 Task: Look for space in Sang-e Chārak, Afghanistan from 1st August, 2023 to 5th August, 2023 for 1 adult in price range Rs.6000 to Rs.15000. Place can be entire place with 1  bedroom having 1 bed and 1 bathroom. Property type can be house, flat, hotel. Amenities needed are: wifi, air conditioning, dedicated workplace. Booking option can be shelf check-in. Required host language is English.
Action: Mouse moved to (359, 133)
Screenshot: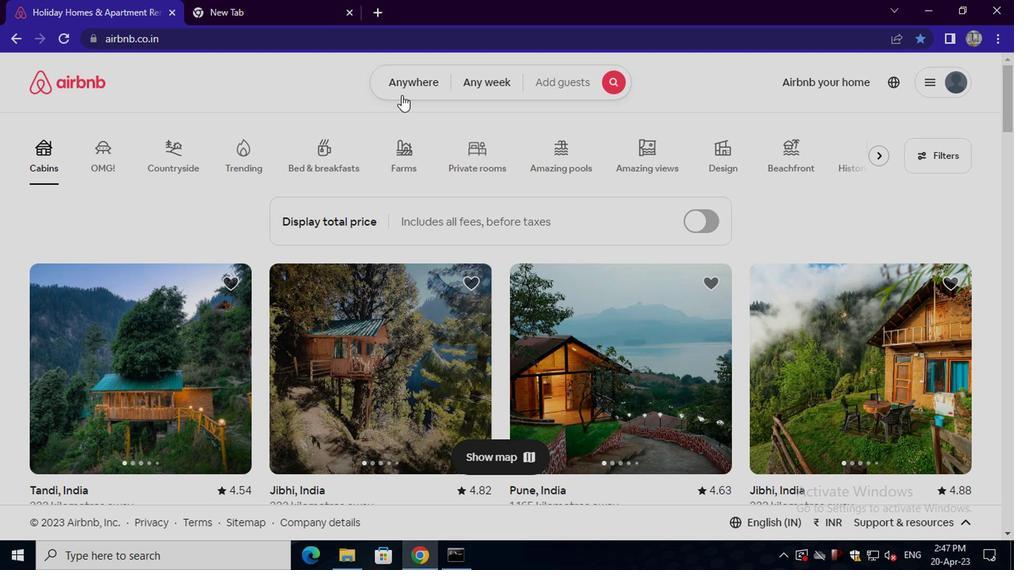 
Action: Mouse pressed left at (359, 133)
Screenshot: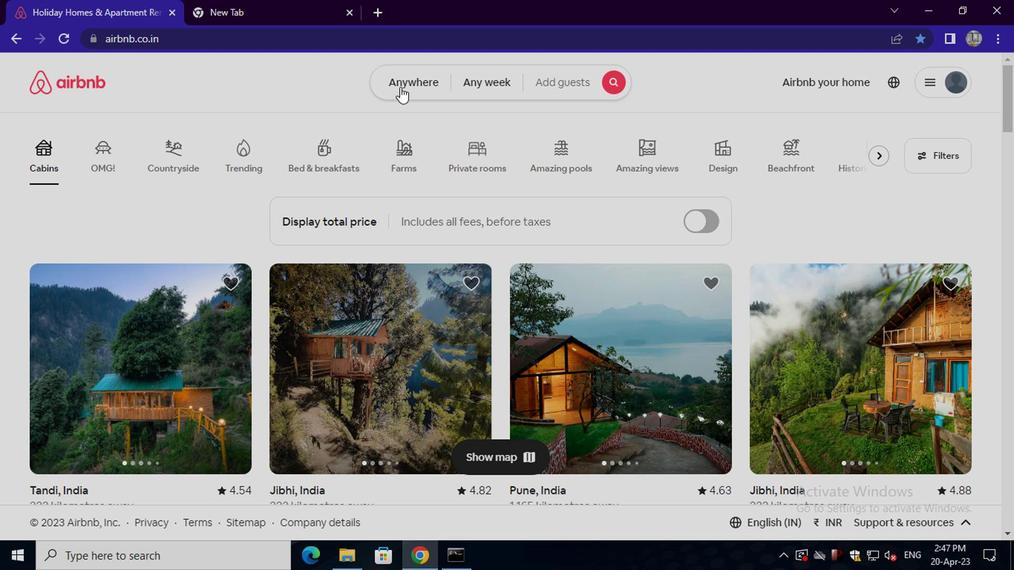 
Action: Mouse moved to (294, 174)
Screenshot: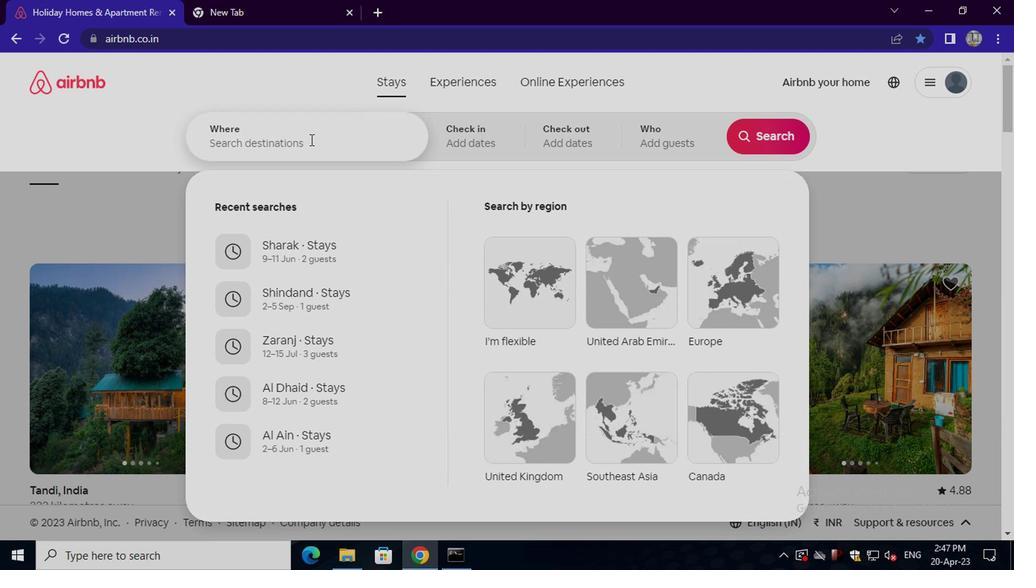
Action: Mouse pressed left at (294, 174)
Screenshot: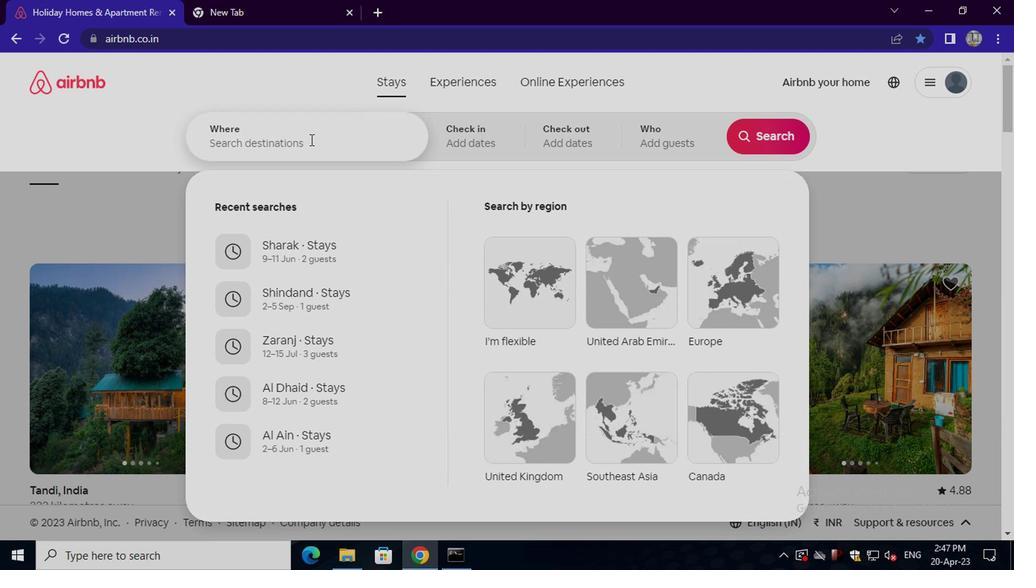 
Action: Key pressed sang-e<Key.space>char
Screenshot: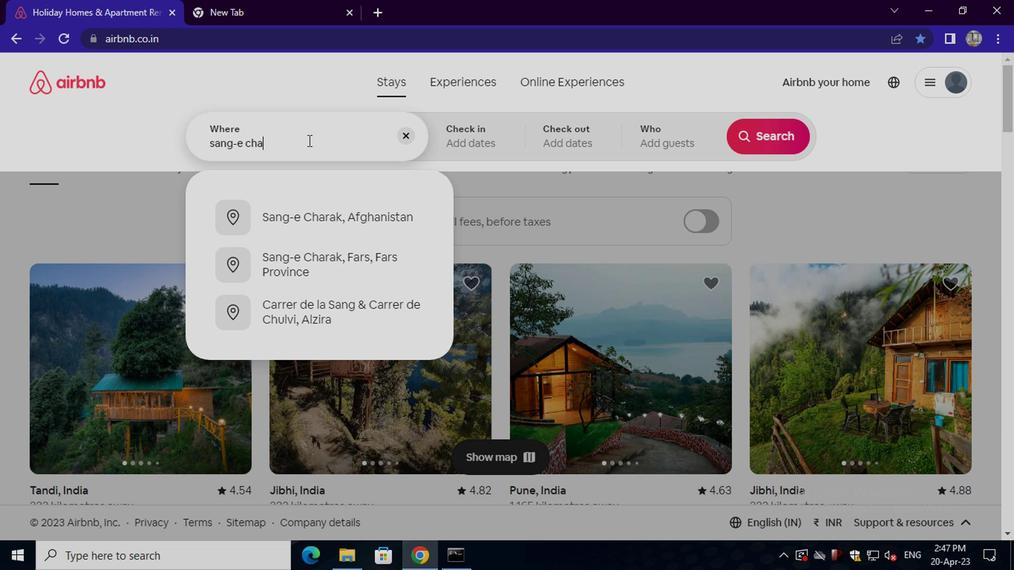 
Action: Mouse moved to (308, 223)
Screenshot: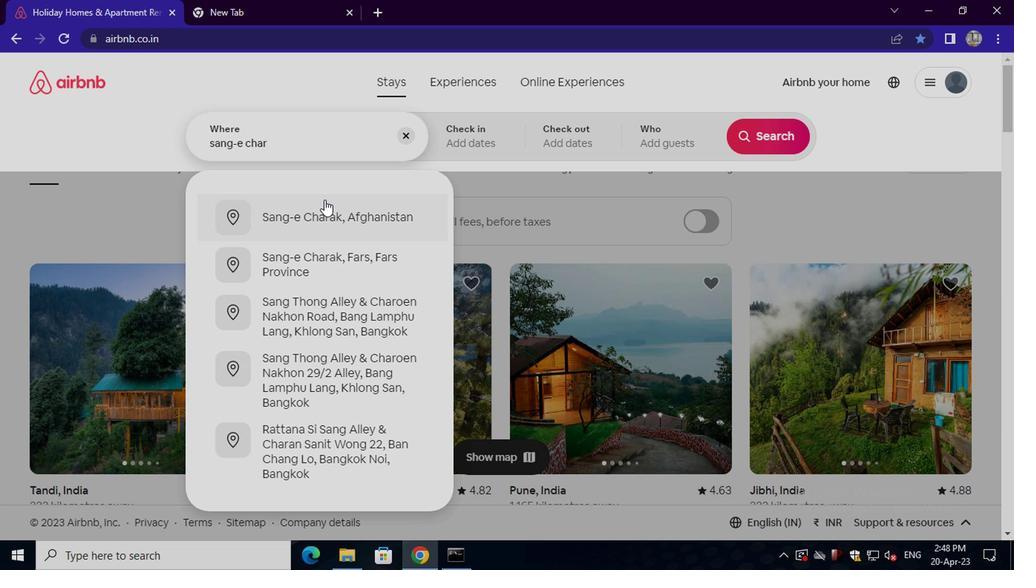 
Action: Mouse pressed left at (308, 223)
Screenshot: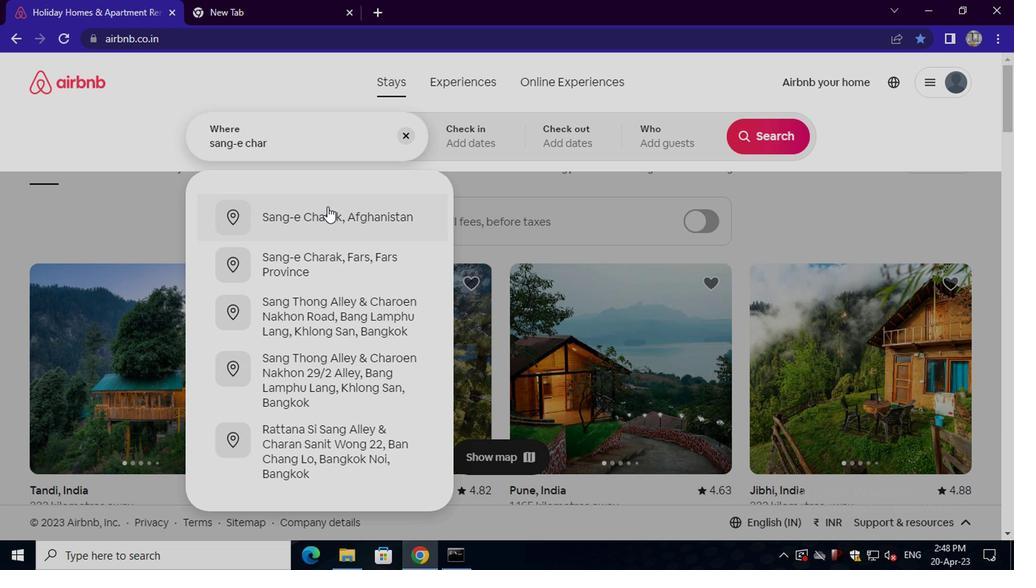 
Action: Mouse moved to (618, 255)
Screenshot: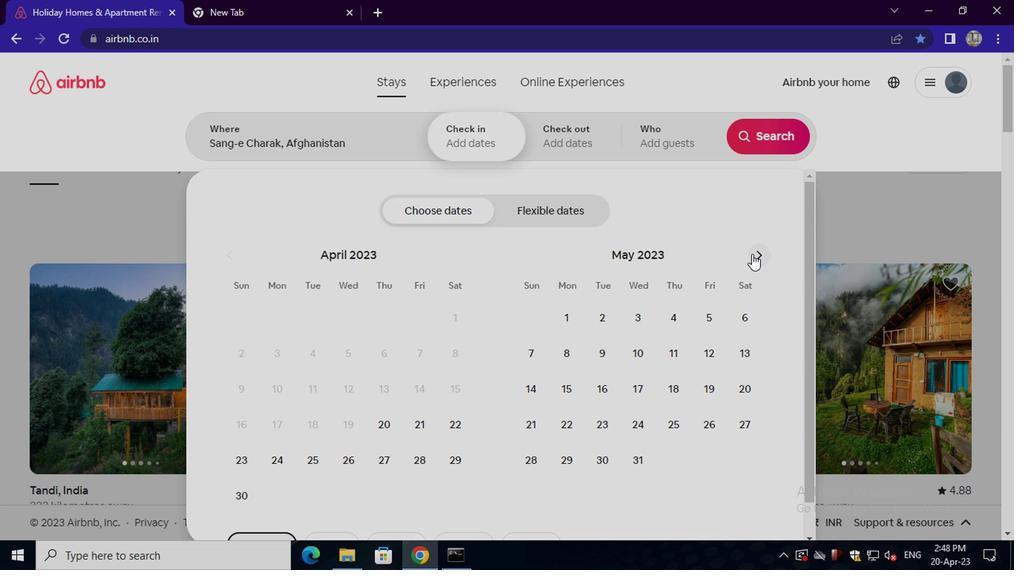 
Action: Mouse pressed left at (618, 255)
Screenshot: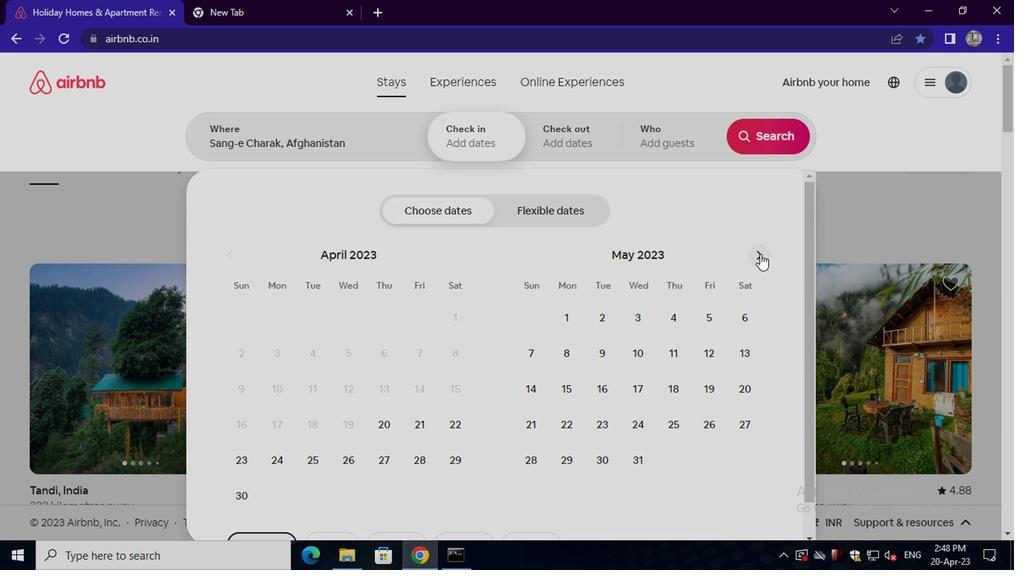 
Action: Mouse pressed left at (618, 255)
Screenshot: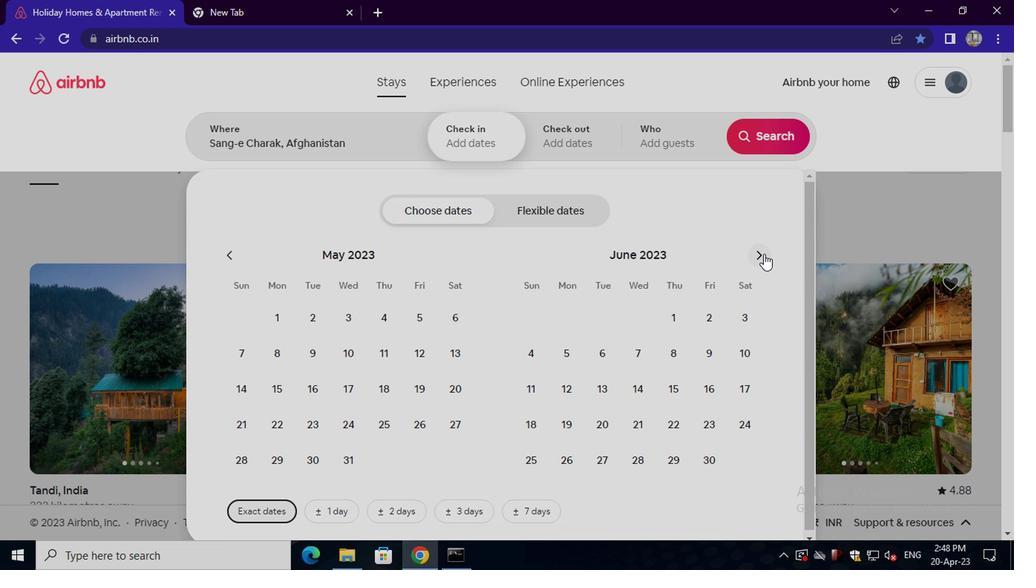 
Action: Mouse pressed left at (618, 255)
Screenshot: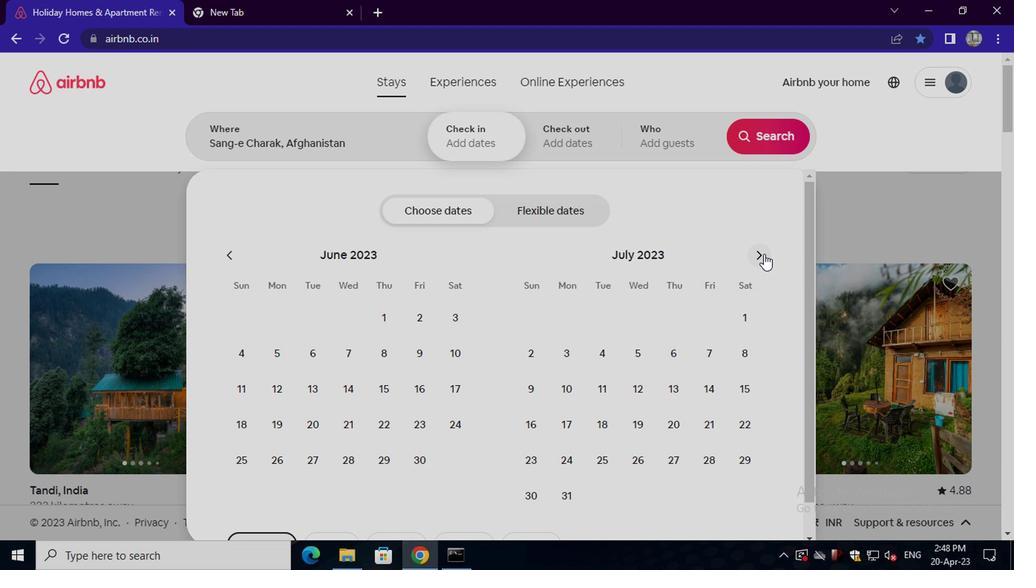 
Action: Mouse moved to (504, 299)
Screenshot: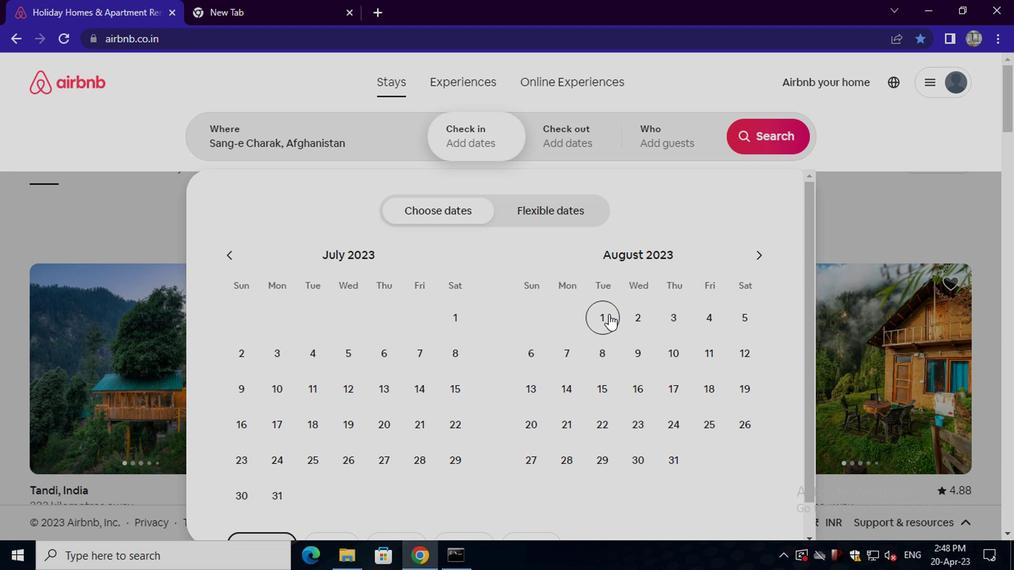 
Action: Mouse pressed left at (504, 299)
Screenshot: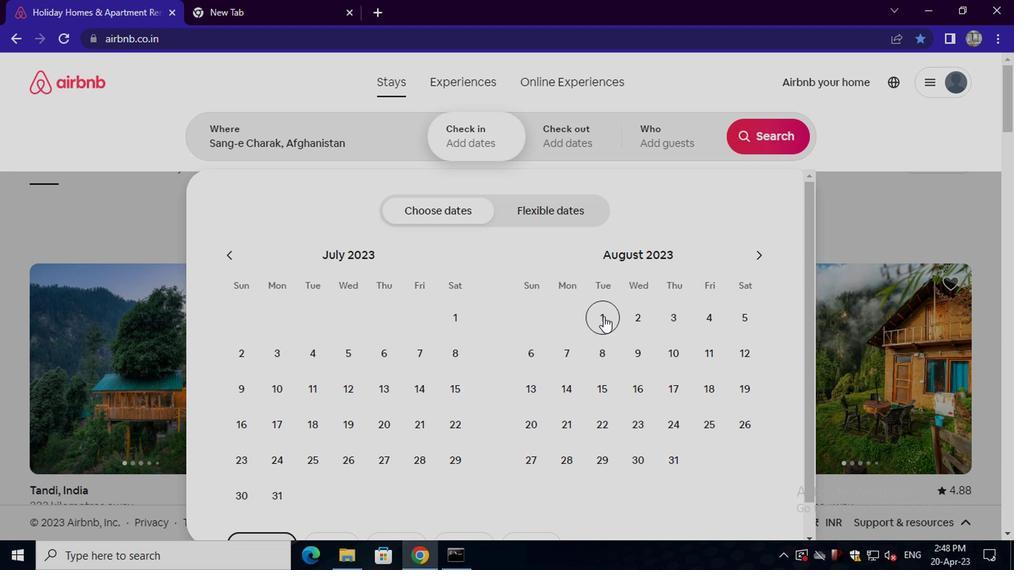 
Action: Mouse moved to (604, 305)
Screenshot: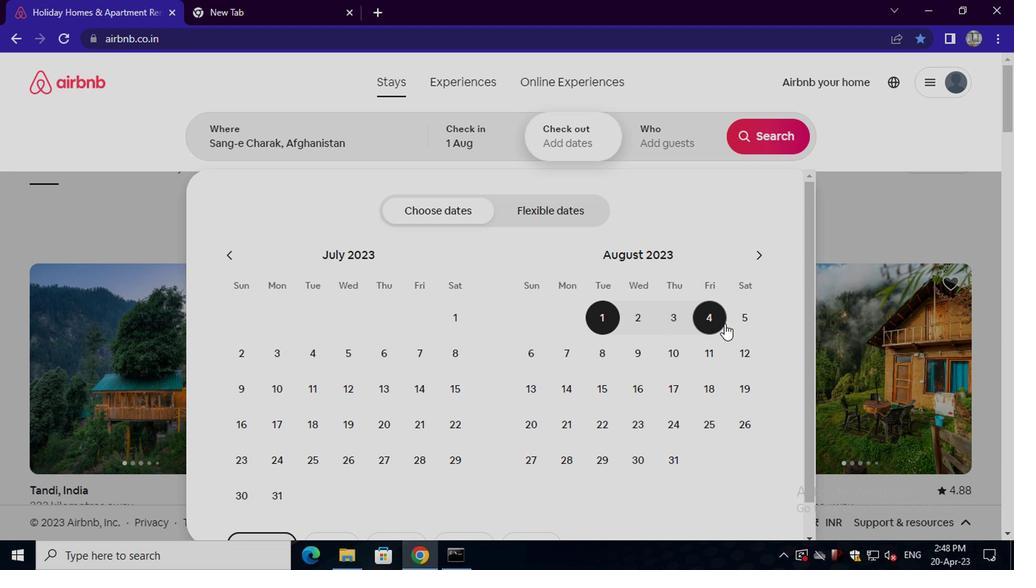 
Action: Mouse pressed left at (604, 305)
Screenshot: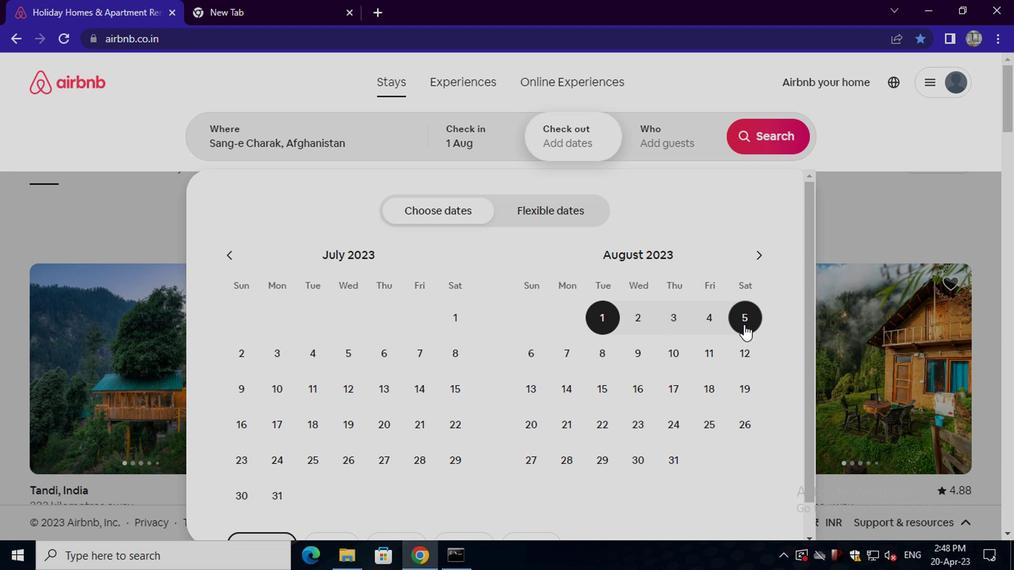 
Action: Mouse moved to (561, 174)
Screenshot: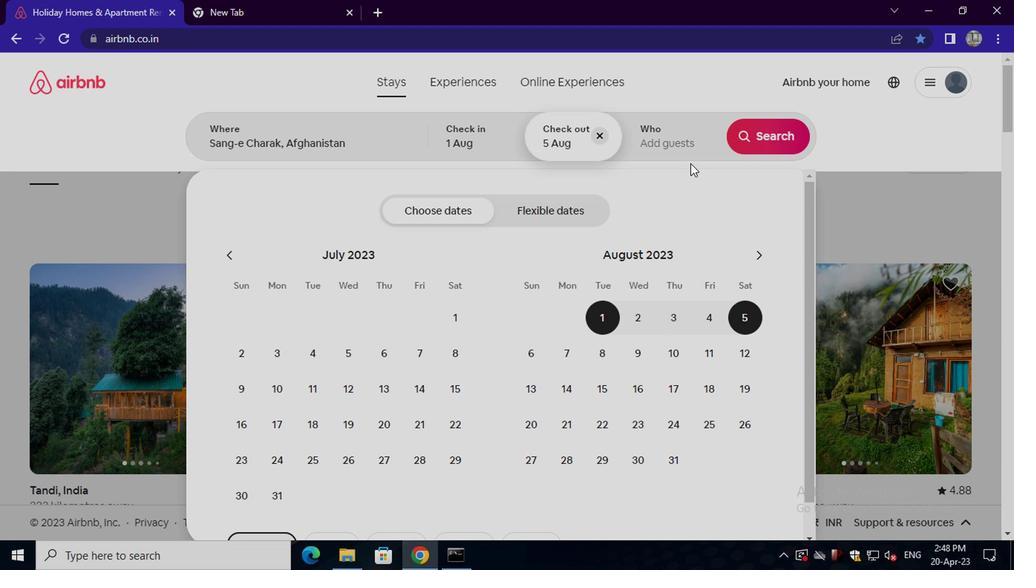 
Action: Mouse pressed left at (561, 174)
Screenshot: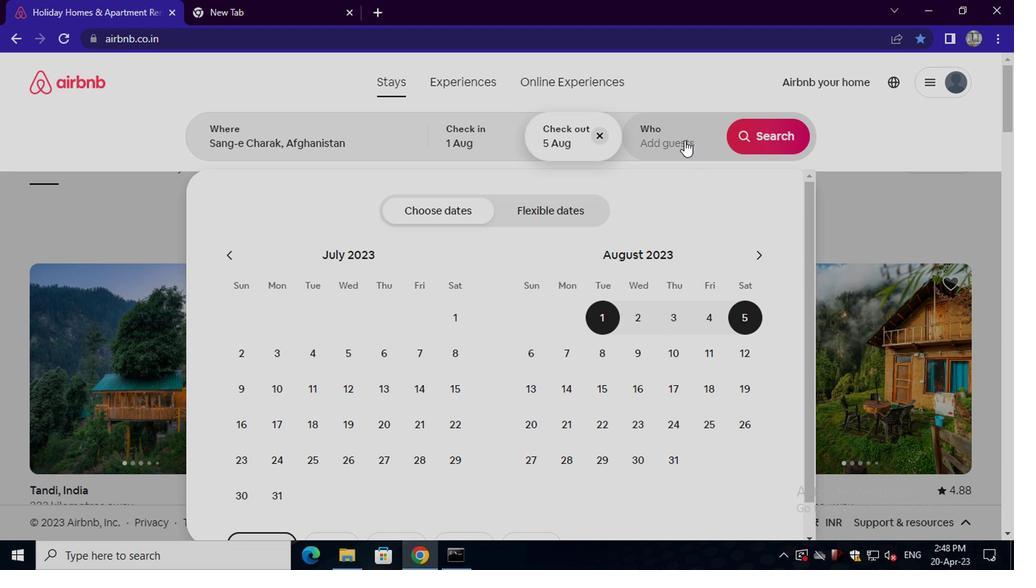 
Action: Mouse moved to (621, 223)
Screenshot: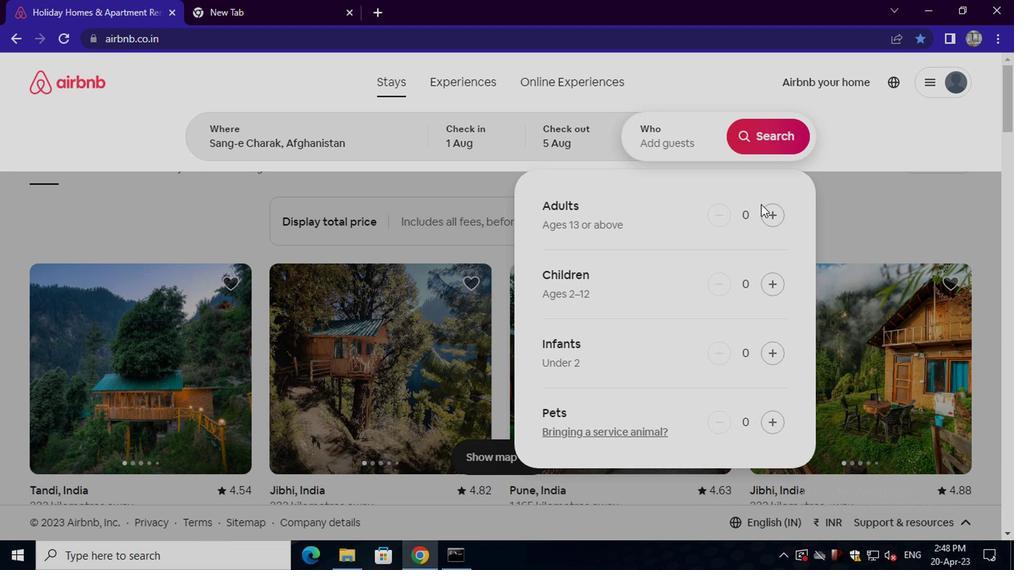 
Action: Mouse pressed left at (621, 223)
Screenshot: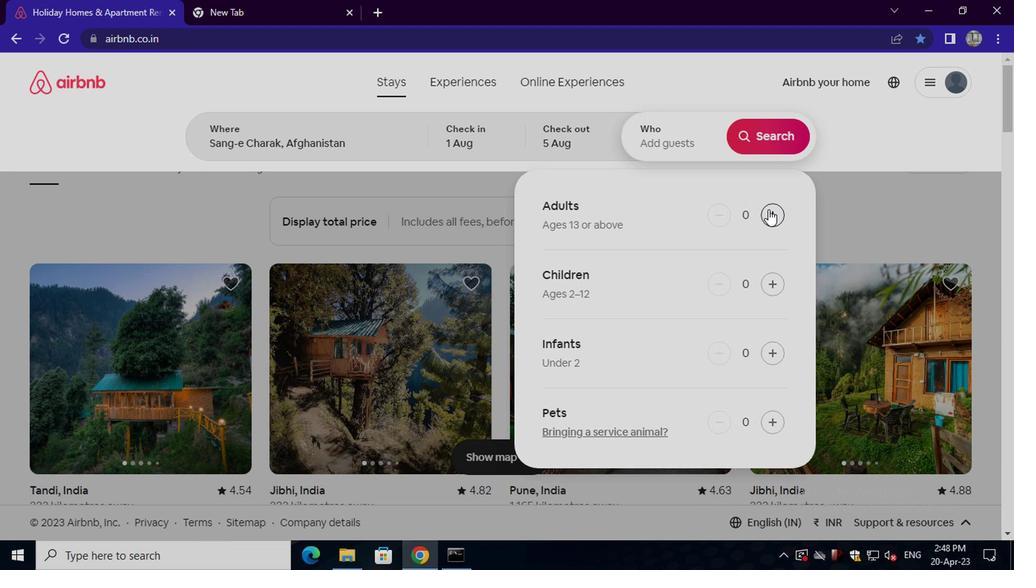 
Action: Mouse moved to (620, 168)
Screenshot: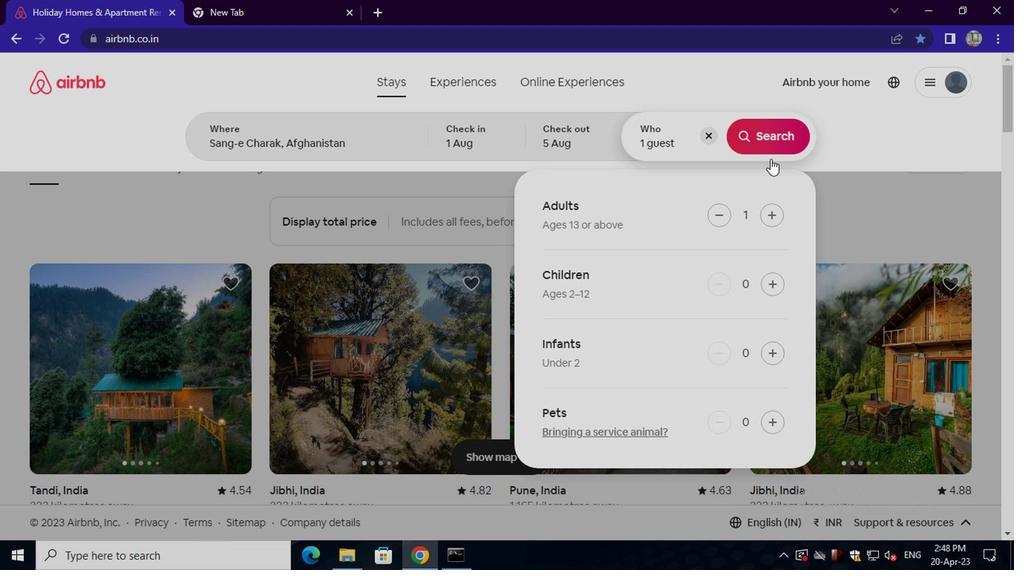 
Action: Mouse pressed left at (620, 168)
Screenshot: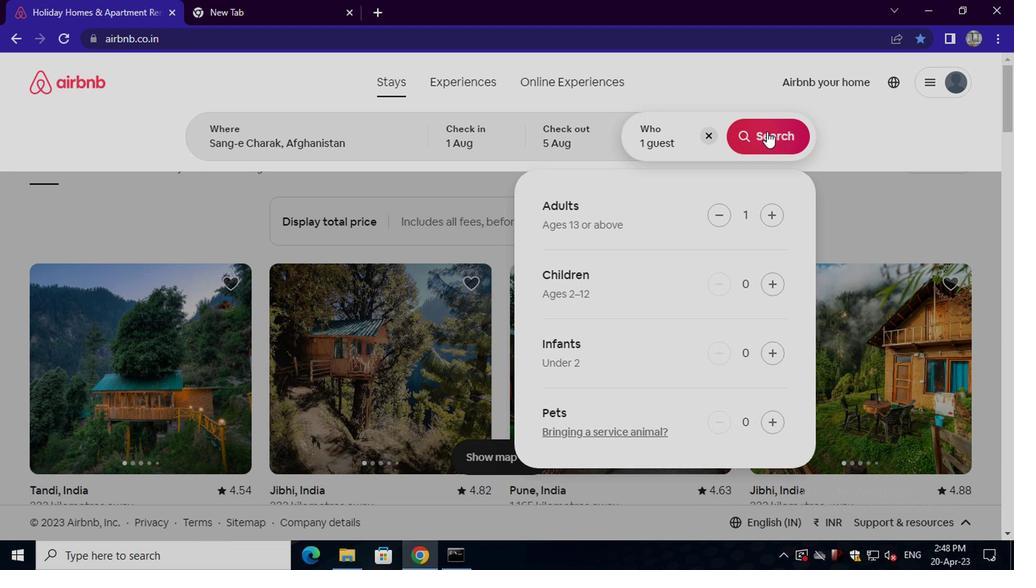 
Action: Mouse moved to (748, 177)
Screenshot: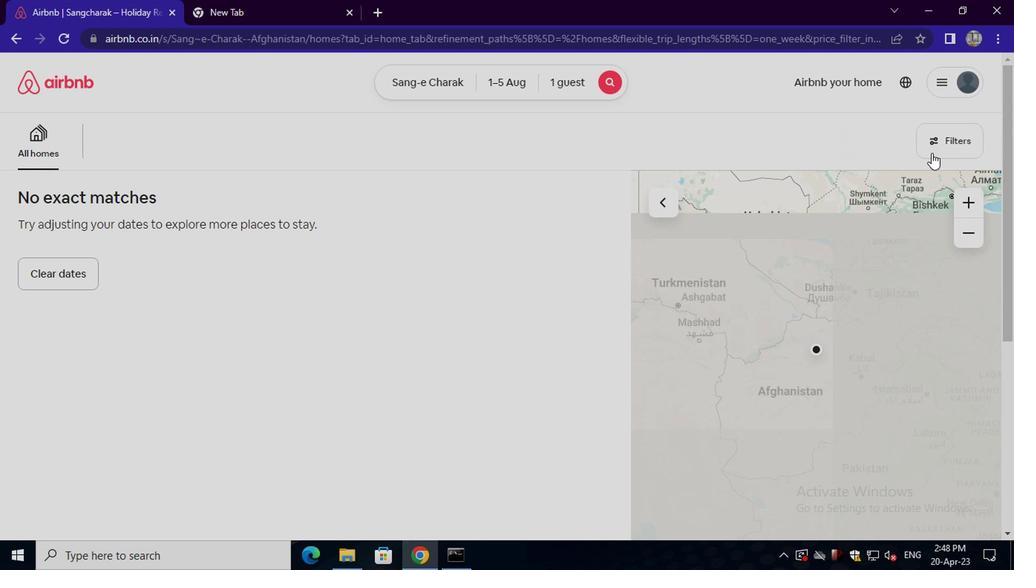 
Action: Mouse pressed left at (748, 177)
Screenshot: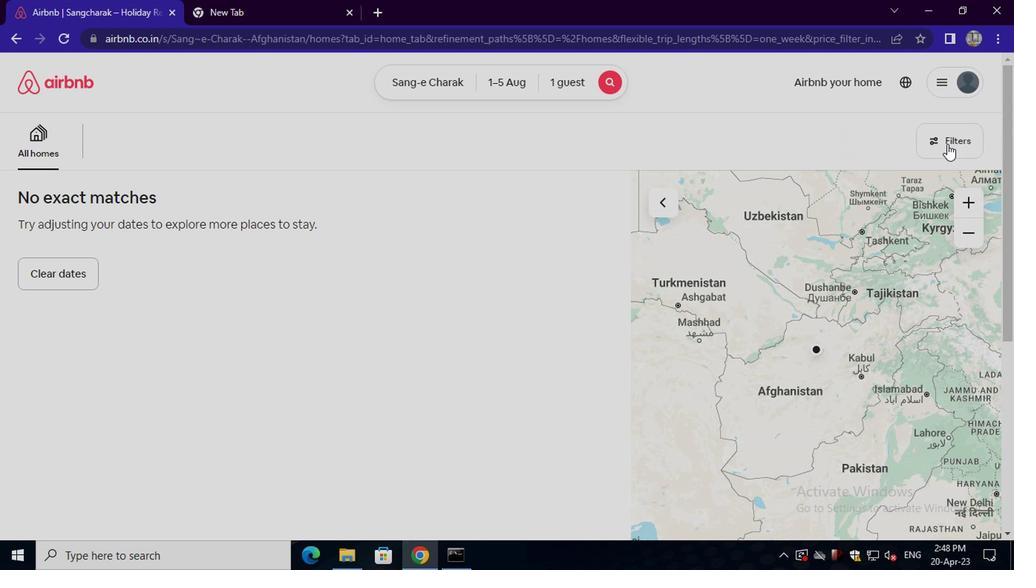 
Action: Mouse moved to (399, 241)
Screenshot: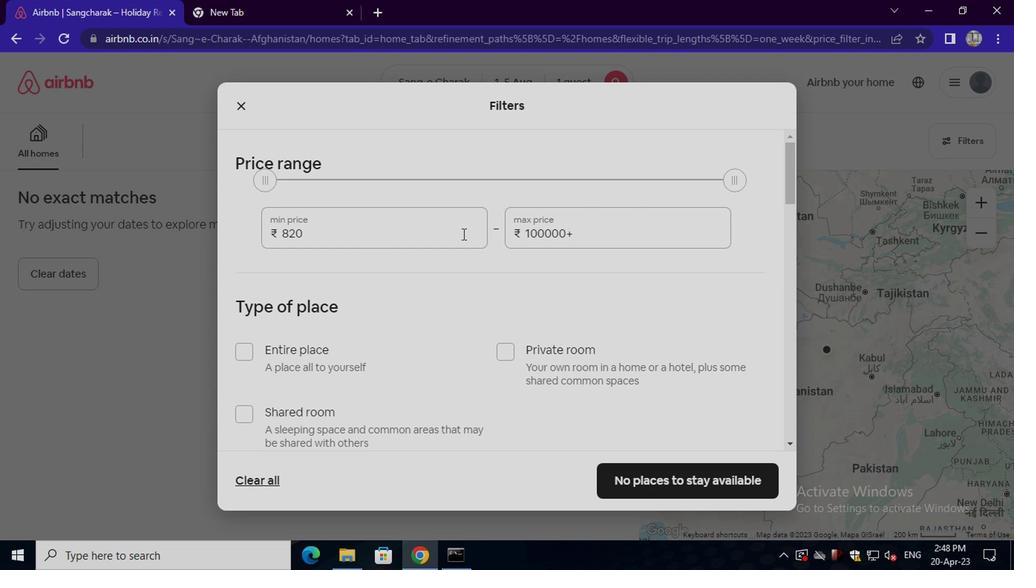 
Action: Mouse pressed left at (399, 241)
Screenshot: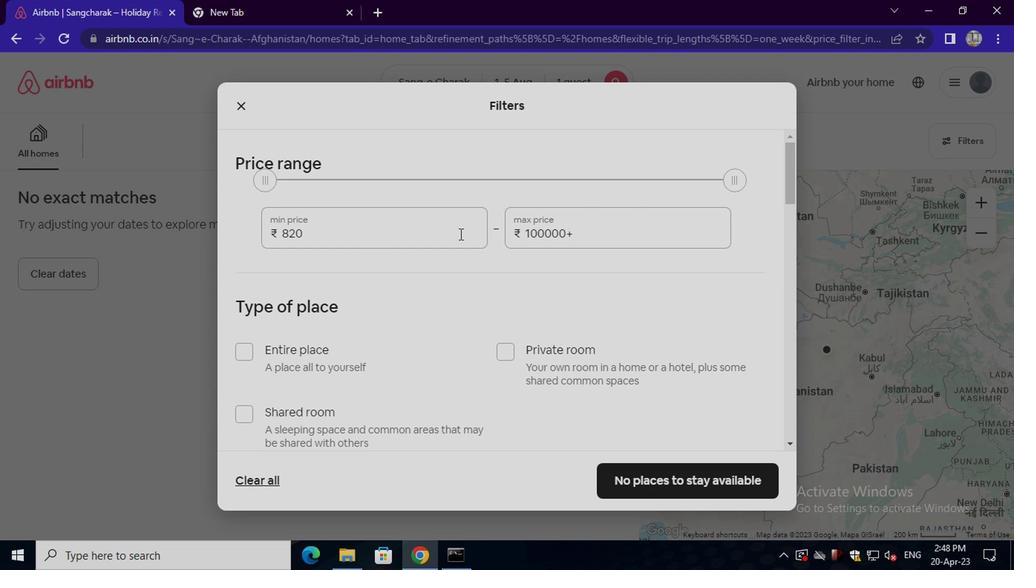 
Action: Key pressed <Key.backspace><Key.backspace><Key.backspace><Key.backspace><Key.backspace><Key.backspace><Key.backspace><Key.backspace><Key.backspace><Key.backspace><Key.backspace><Key.backspace><Key.backspace><Key.backspace><Key.backspace><Key.backspace><Key.backspace>6000
Screenshot: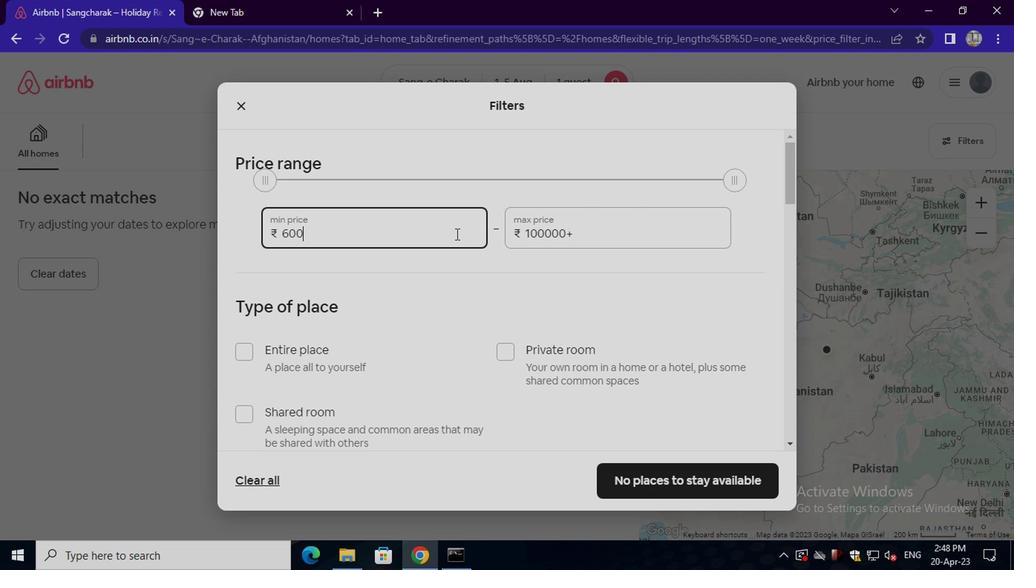 
Action: Mouse moved to (505, 243)
Screenshot: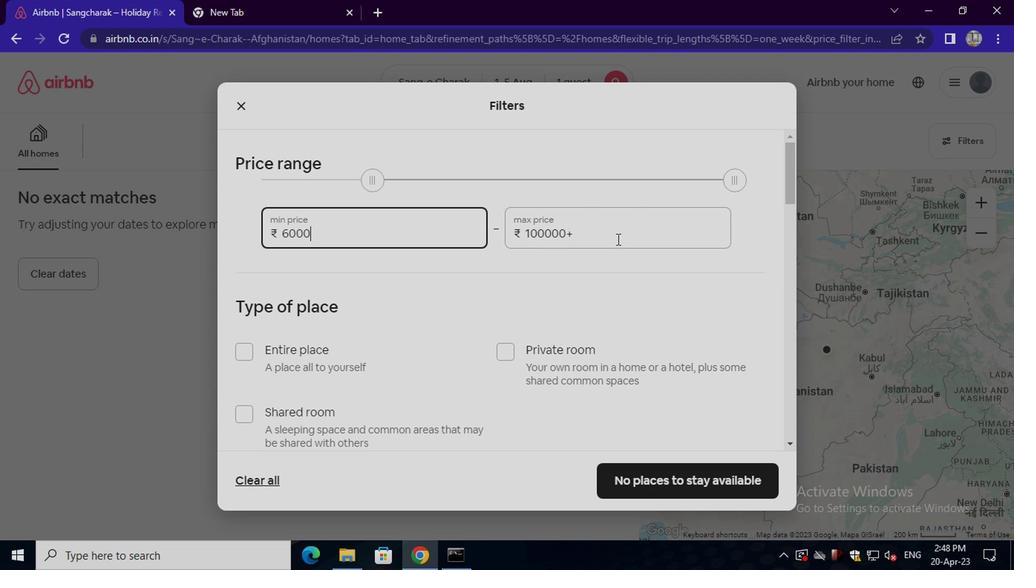 
Action: Mouse pressed left at (505, 243)
Screenshot: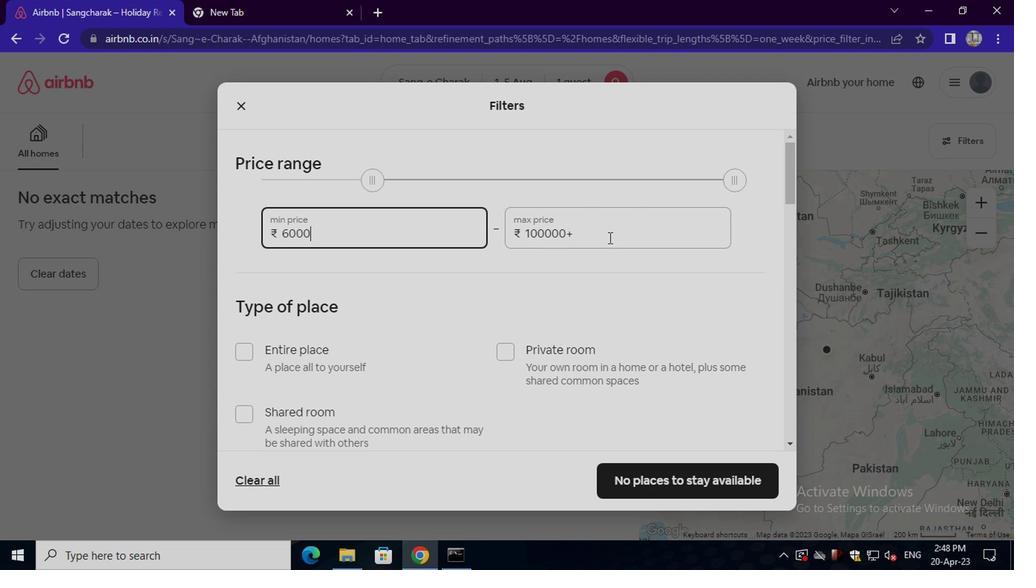 
Action: Mouse moved to (505, 242)
Screenshot: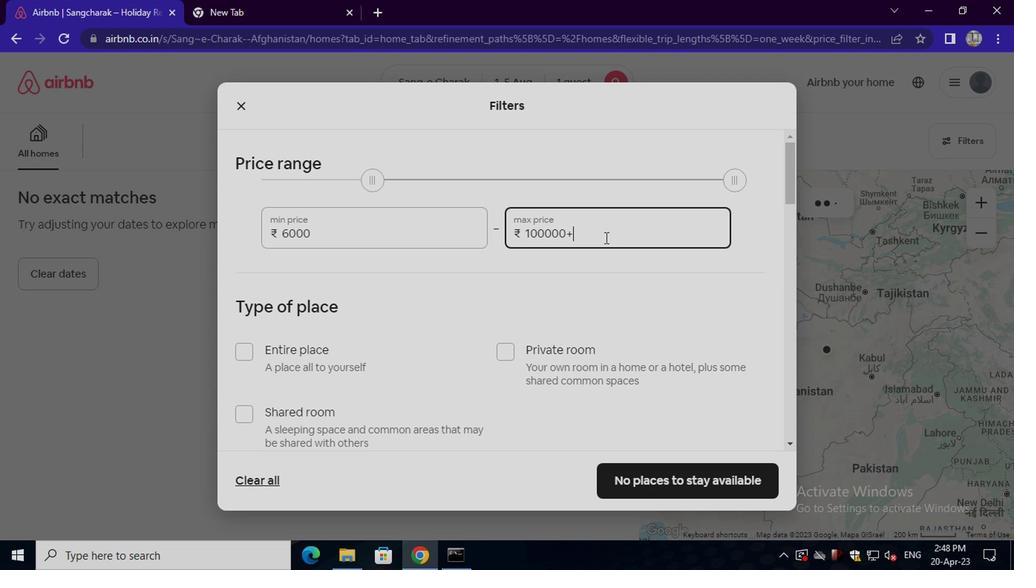 
Action: Key pressed <Key.backspace><Key.backspace><Key.backspace><Key.backspace><Key.backspace><Key.backspace><Key.backspace><Key.backspace><Key.backspace><Key.backspace><Key.backspace><Key.backspace><Key.backspace><Key.backspace><Key.backspace><Key.backspace><Key.backspace>15000
Screenshot: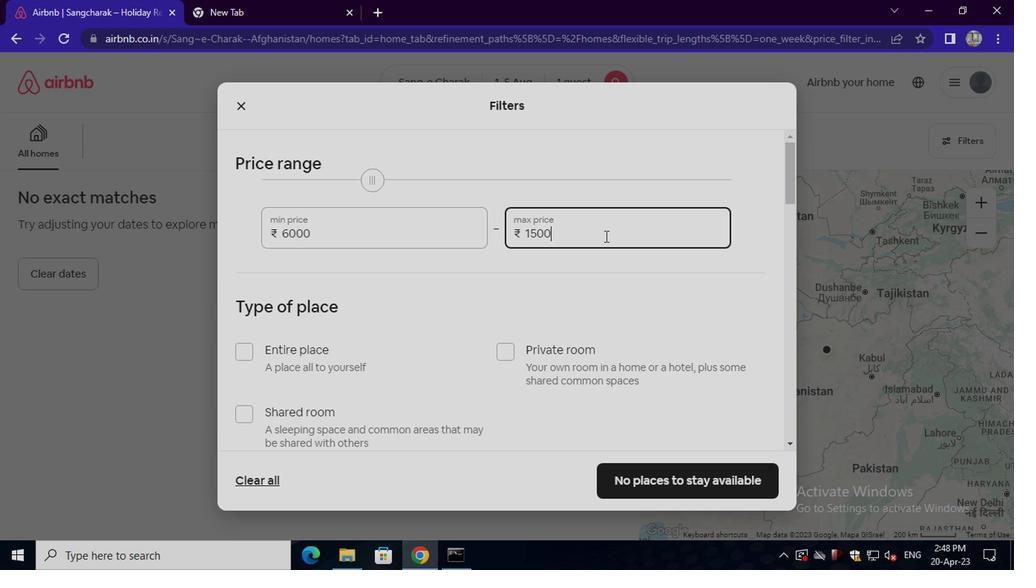 
Action: Mouse moved to (505, 242)
Screenshot: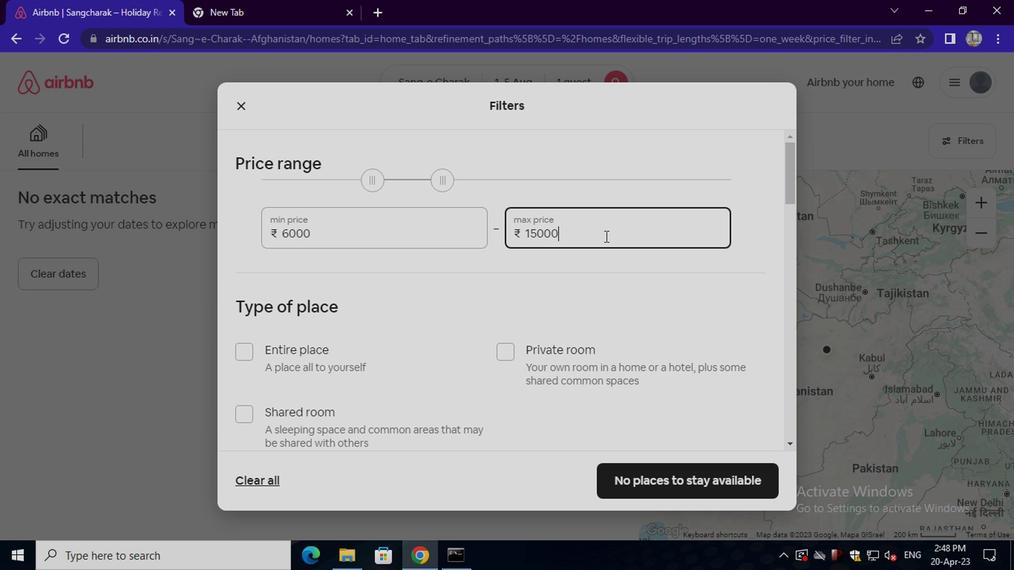 
Action: Mouse scrolled (505, 241) with delta (0, 0)
Screenshot: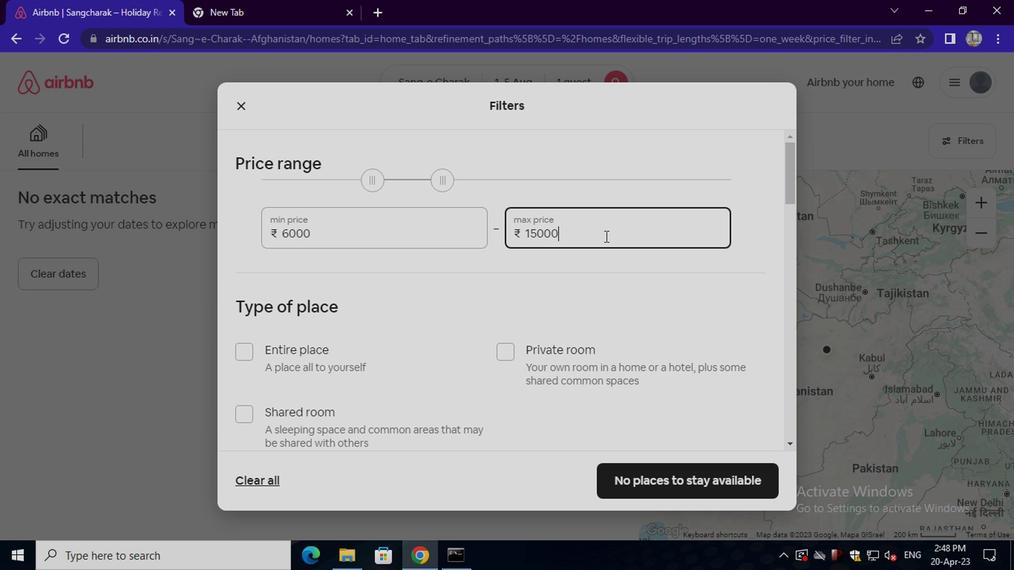 
Action: Mouse scrolled (505, 241) with delta (0, 0)
Screenshot: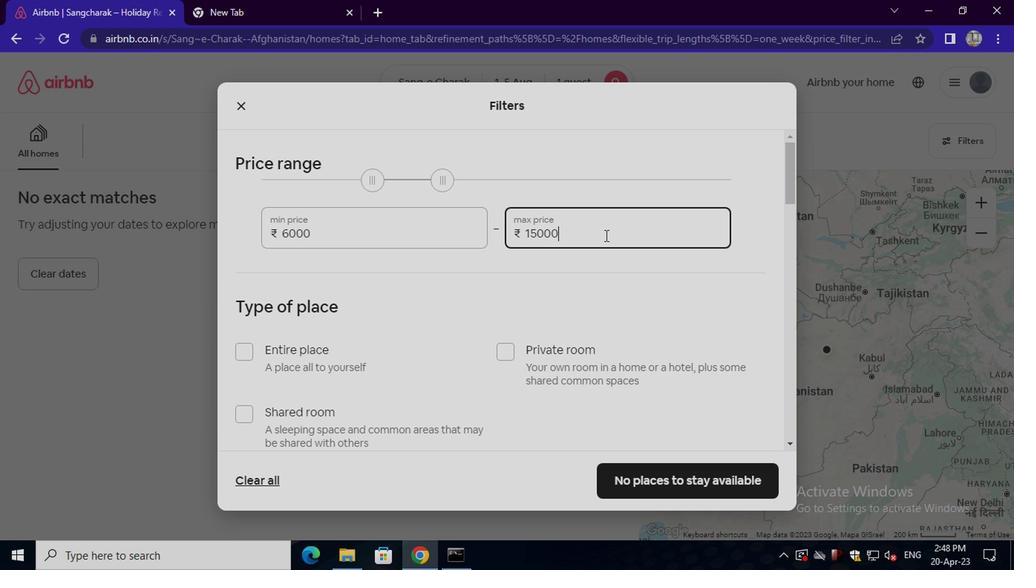 
Action: Mouse moved to (286, 218)
Screenshot: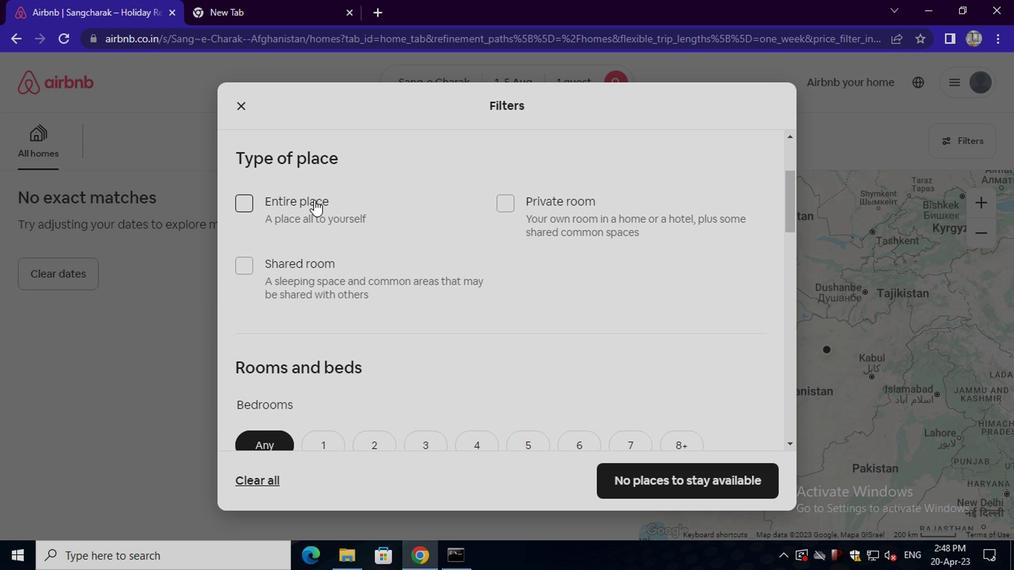 
Action: Mouse pressed left at (286, 218)
Screenshot: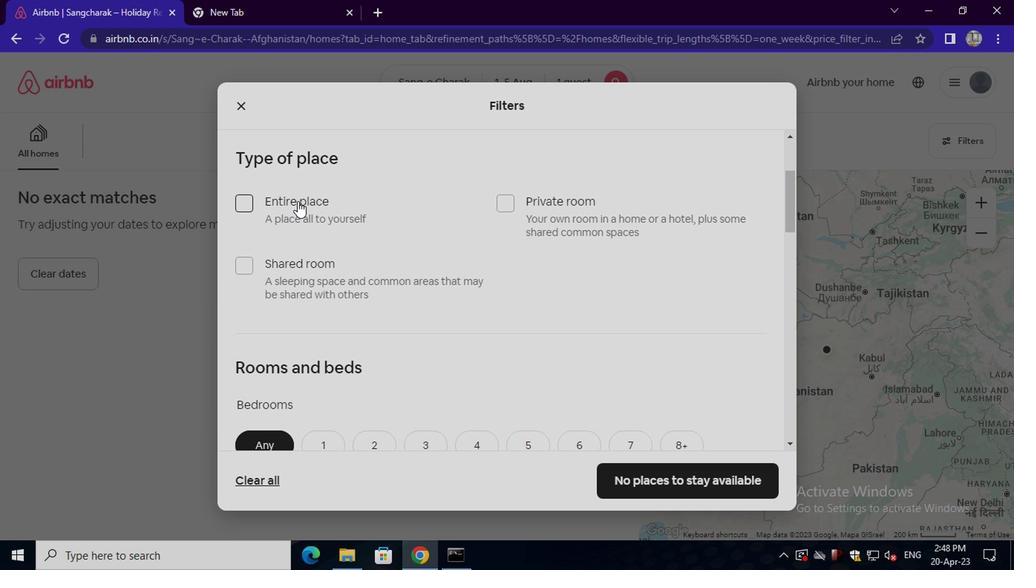 
Action: Mouse scrolled (286, 217) with delta (0, 0)
Screenshot: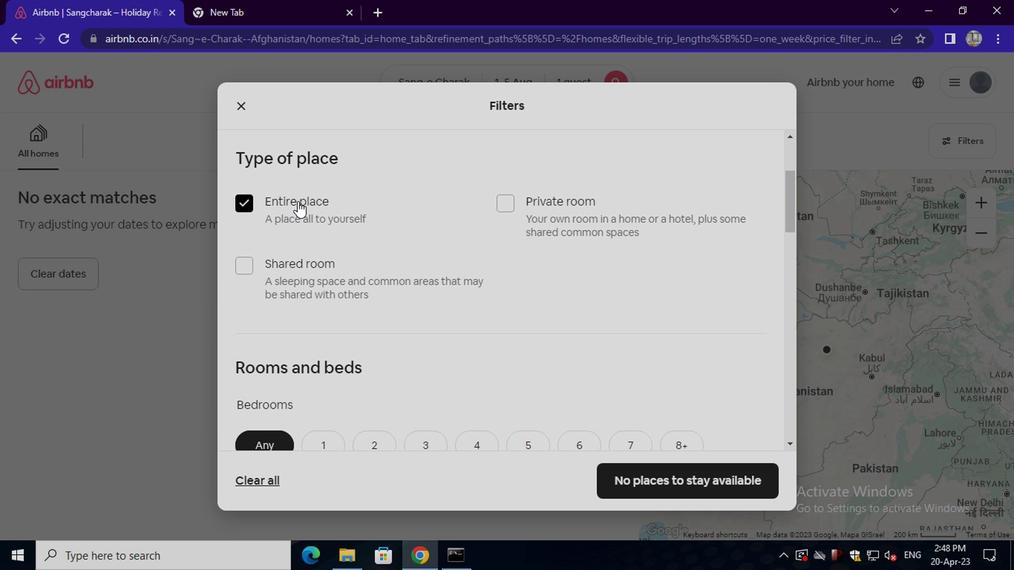 
Action: Mouse scrolled (286, 217) with delta (0, 0)
Screenshot: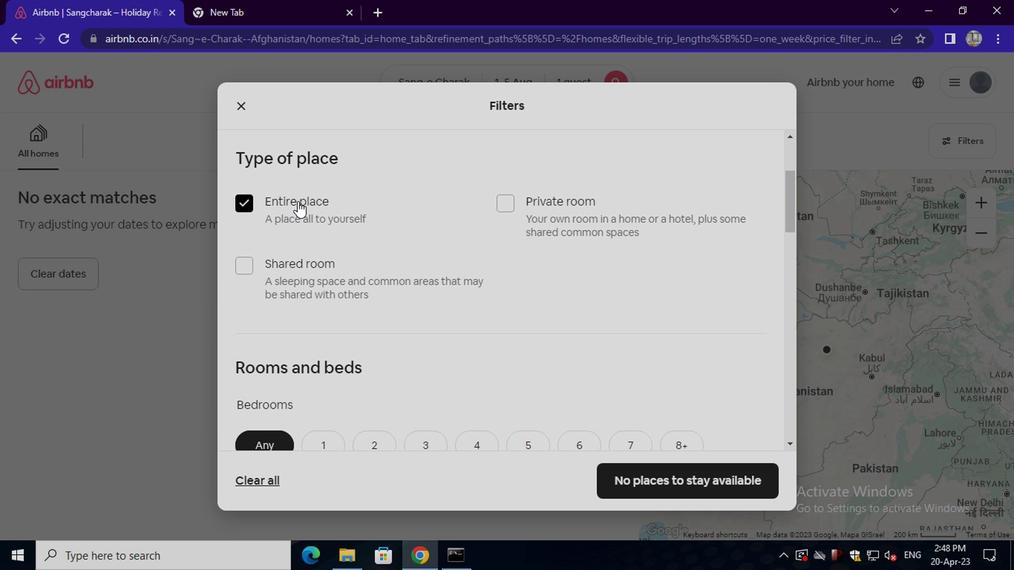 
Action: Mouse moved to (300, 280)
Screenshot: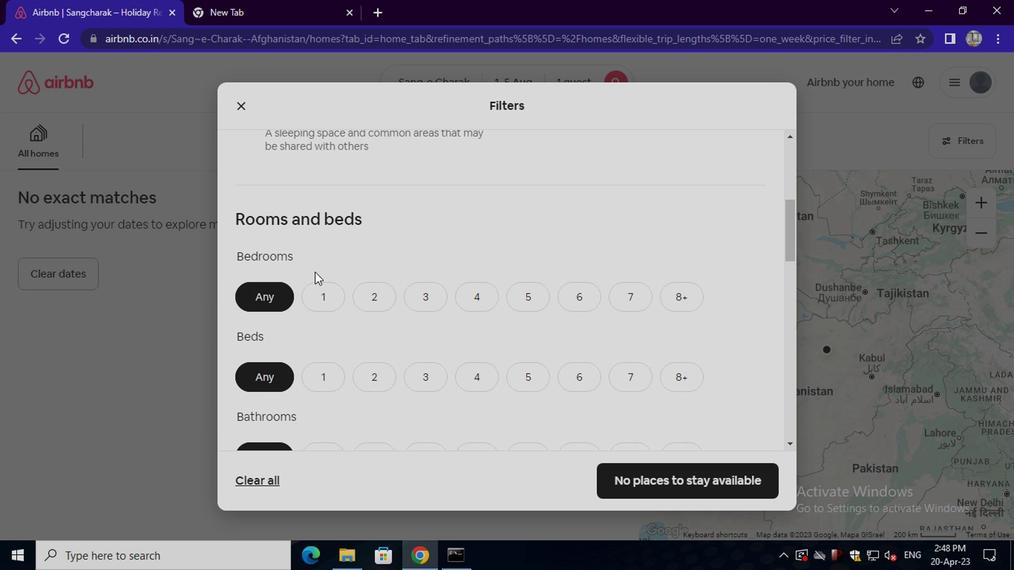 
Action: Mouse pressed left at (300, 280)
Screenshot: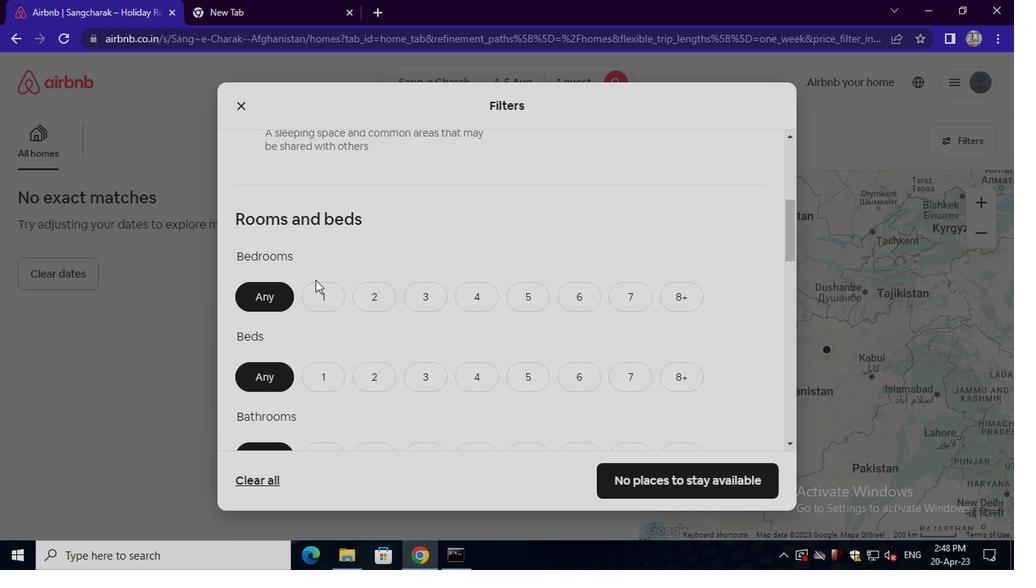 
Action: Mouse scrolled (300, 279) with delta (0, 0)
Screenshot: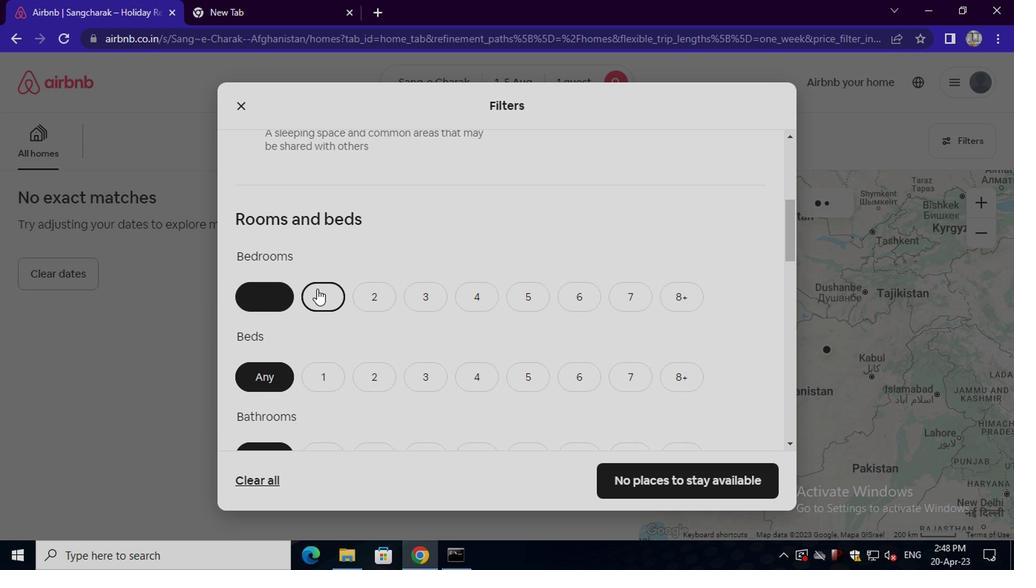 
Action: Mouse moved to (306, 281)
Screenshot: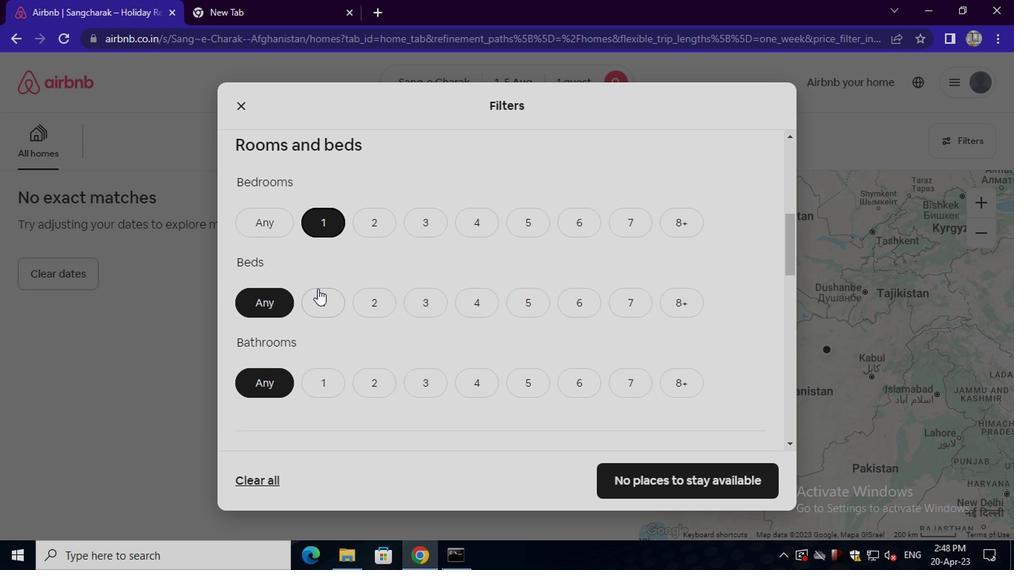 
Action: Mouse pressed left at (306, 281)
Screenshot: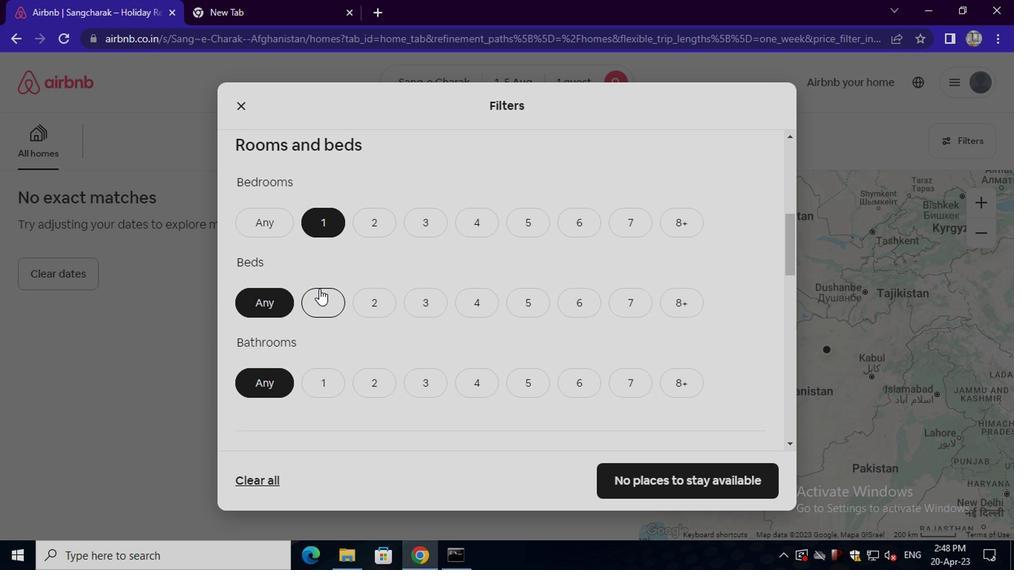 
Action: Mouse scrolled (306, 280) with delta (0, 0)
Screenshot: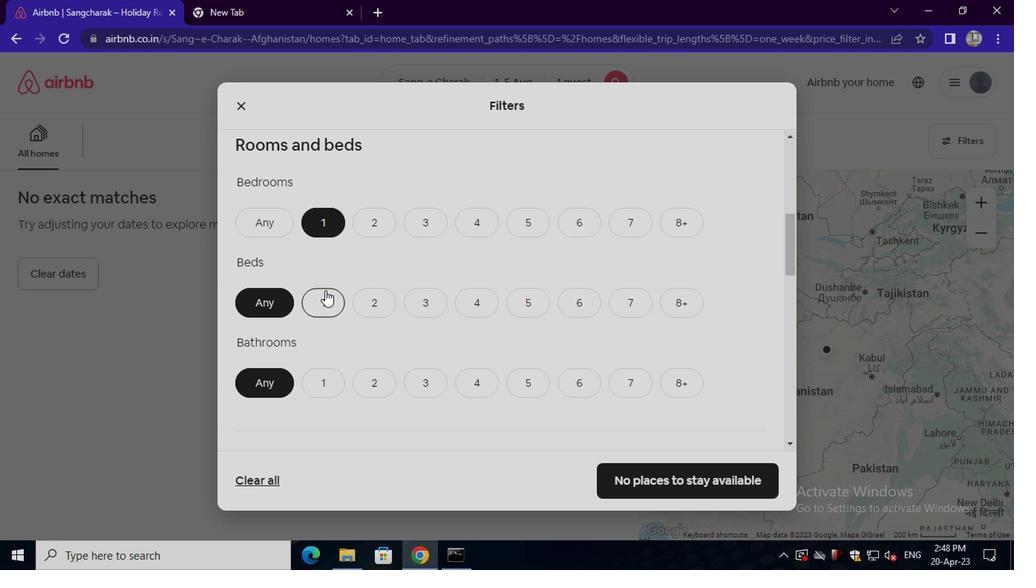 
Action: Mouse scrolled (306, 280) with delta (0, 0)
Screenshot: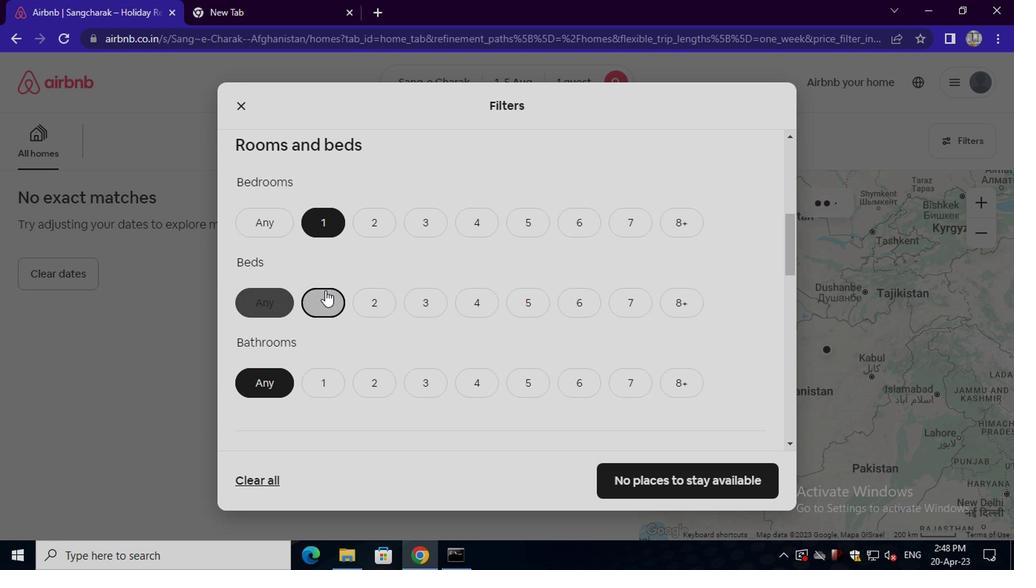 
Action: Mouse moved to (303, 247)
Screenshot: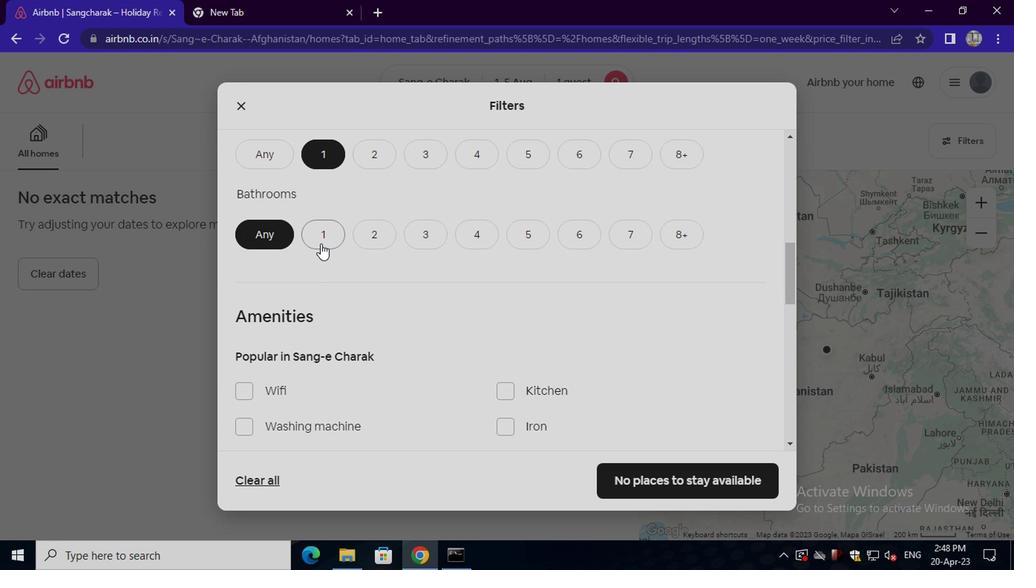 
Action: Mouse pressed left at (303, 247)
Screenshot: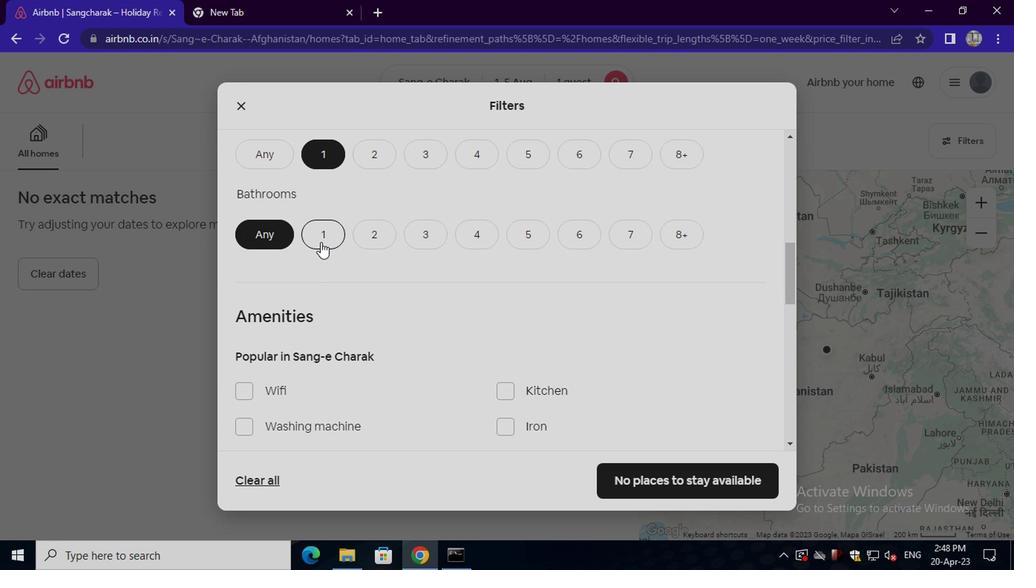 
Action: Mouse scrolled (303, 246) with delta (0, 0)
Screenshot: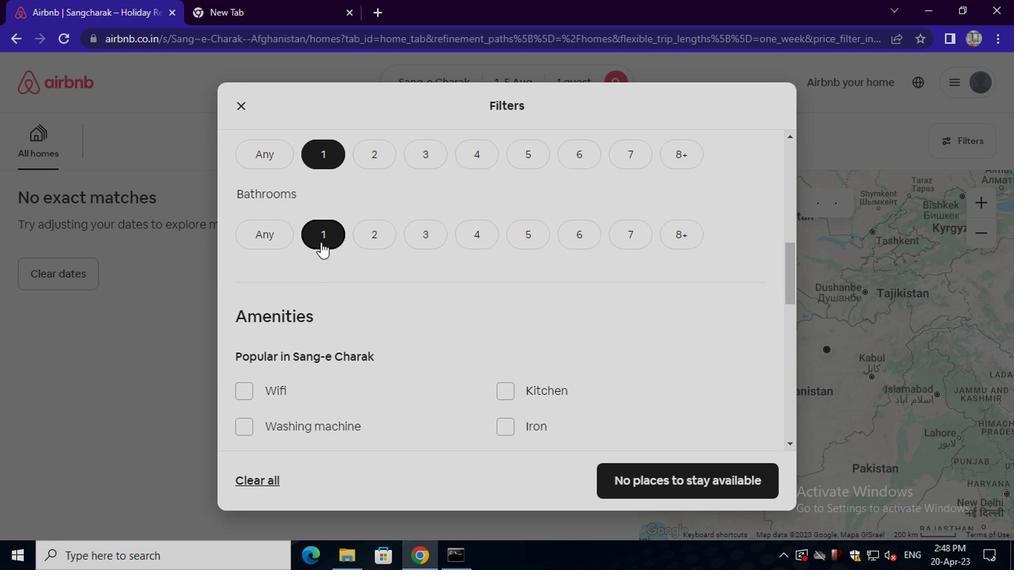 
Action: Mouse scrolled (303, 246) with delta (0, 0)
Screenshot: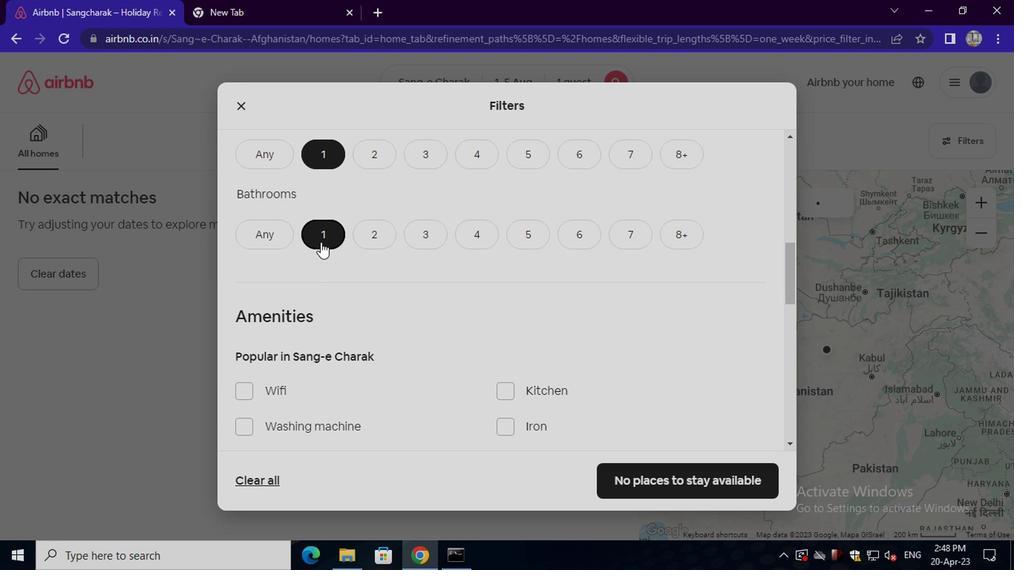 
Action: Mouse scrolled (303, 246) with delta (0, 0)
Screenshot: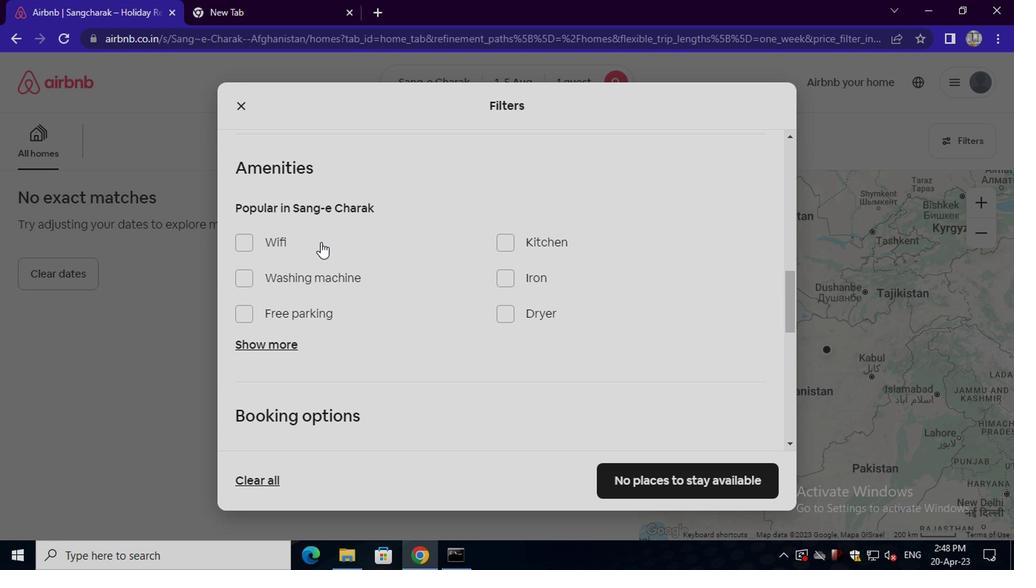 
Action: Mouse moved to (261, 191)
Screenshot: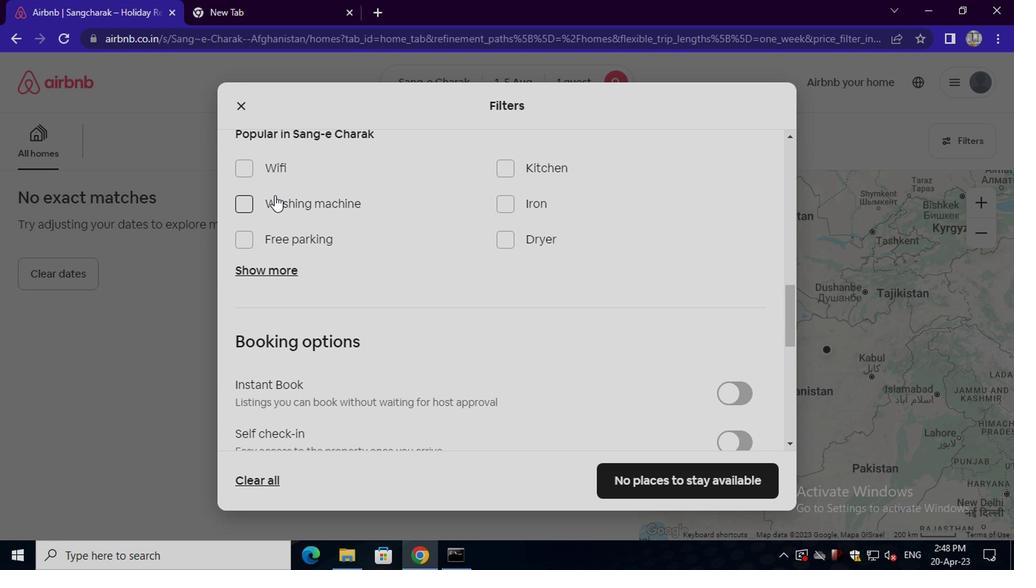 
Action: Mouse pressed left at (261, 191)
Screenshot: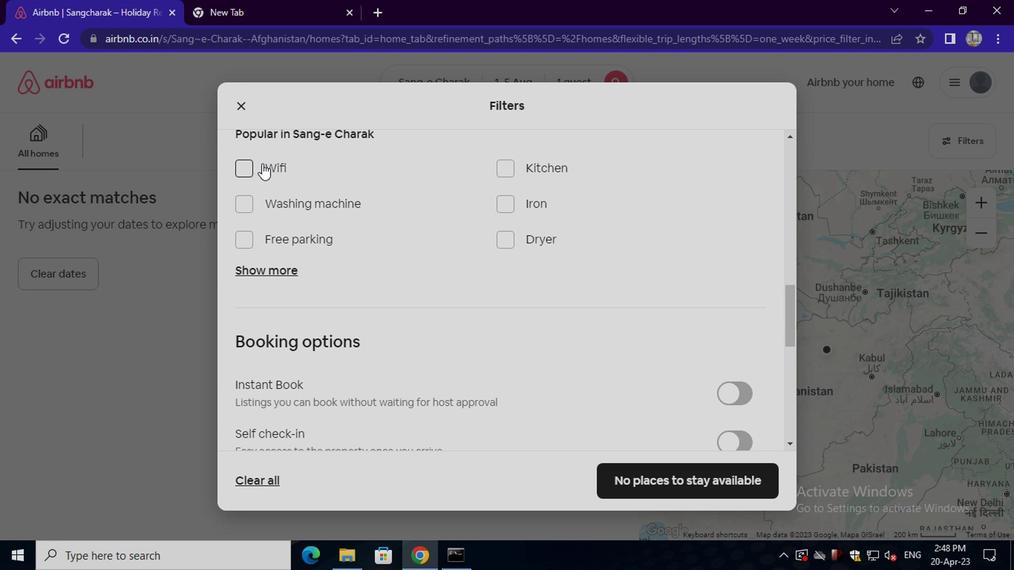 
Action: Mouse moved to (279, 265)
Screenshot: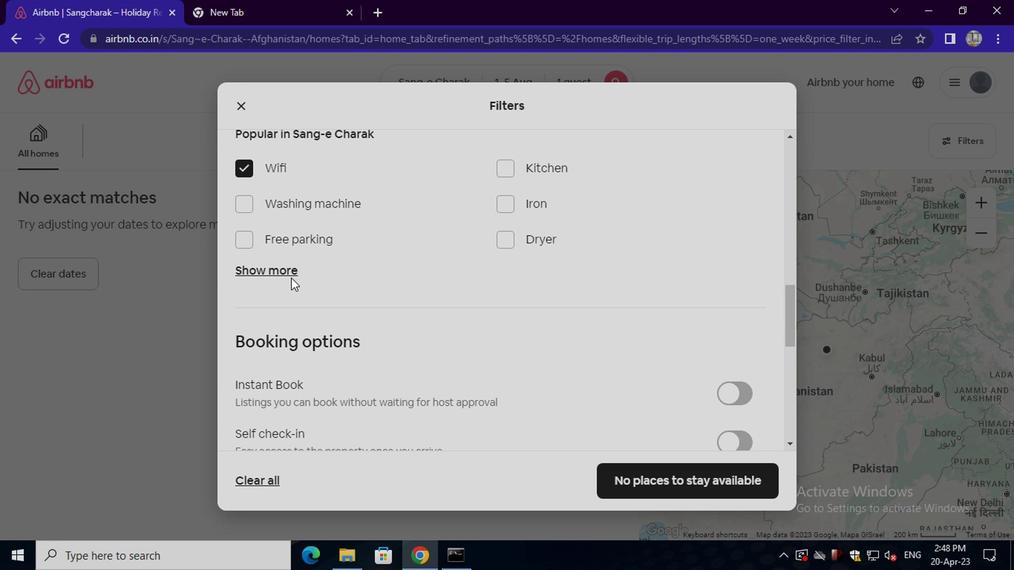 
Action: Mouse pressed left at (279, 265)
Screenshot: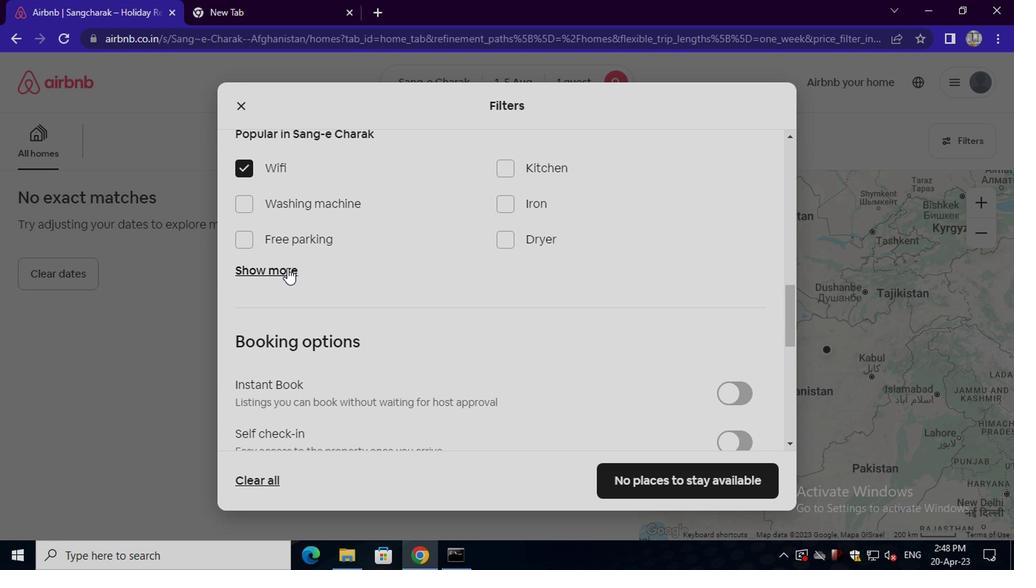 
Action: Mouse moved to (288, 308)
Screenshot: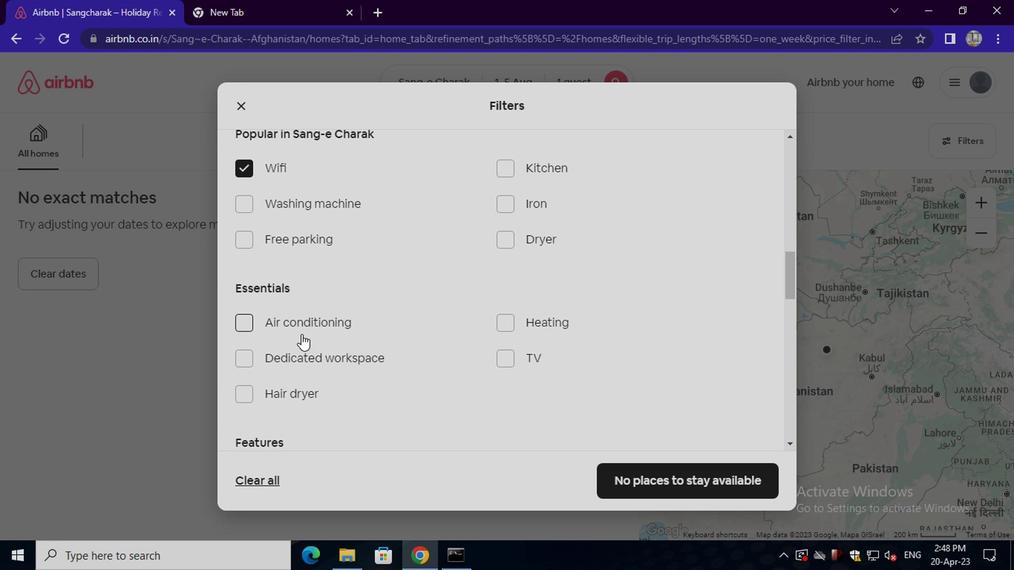 
Action: Mouse pressed left at (288, 308)
Screenshot: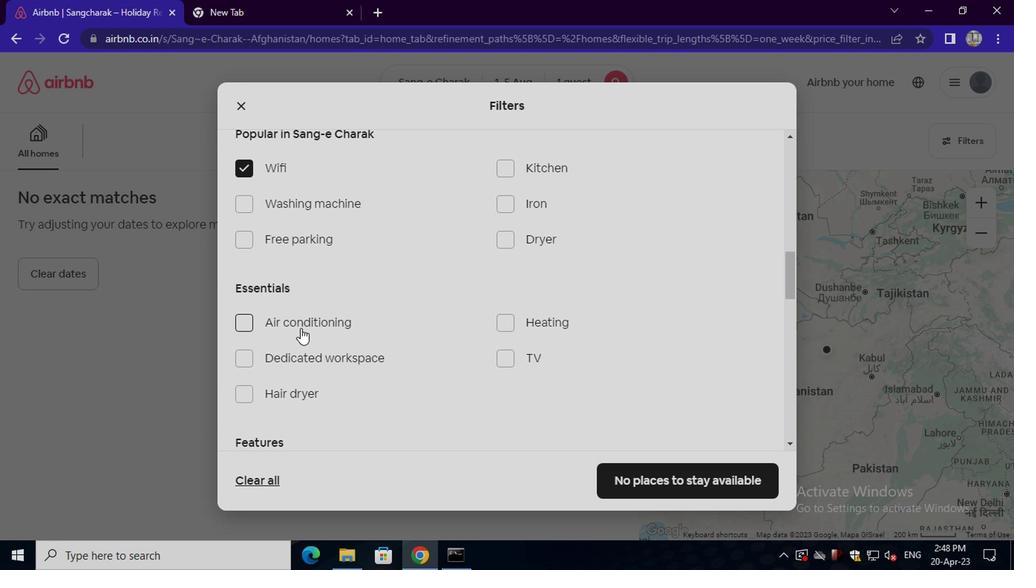 
Action: Mouse moved to (290, 327)
Screenshot: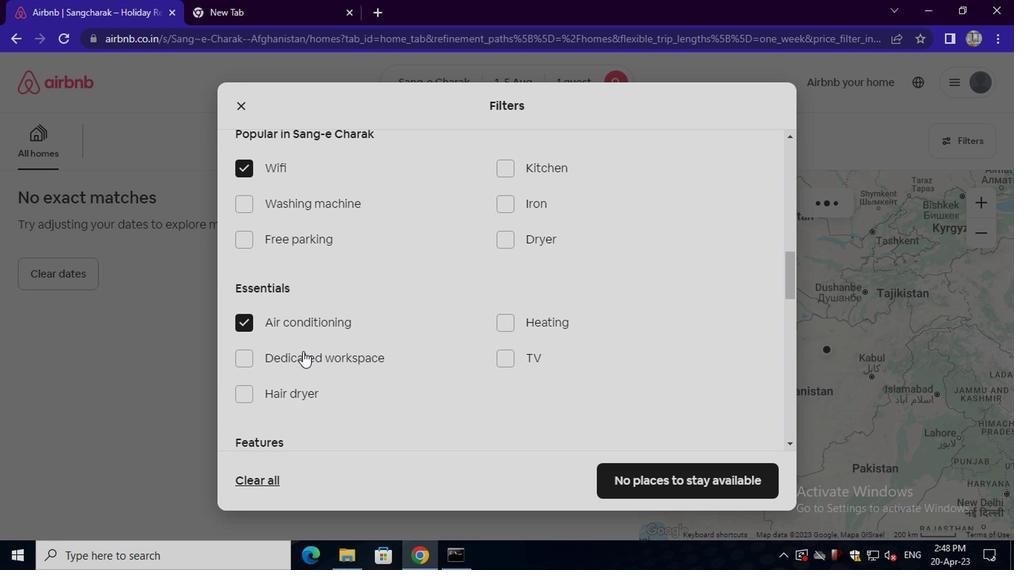 
Action: Mouse pressed left at (290, 327)
Screenshot: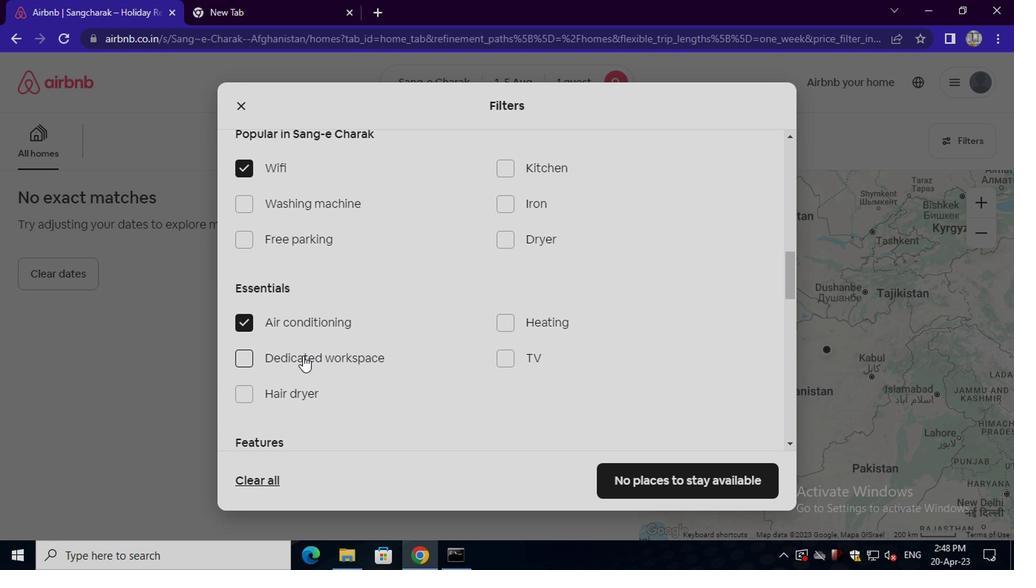 
Action: Mouse scrolled (290, 327) with delta (0, 0)
Screenshot: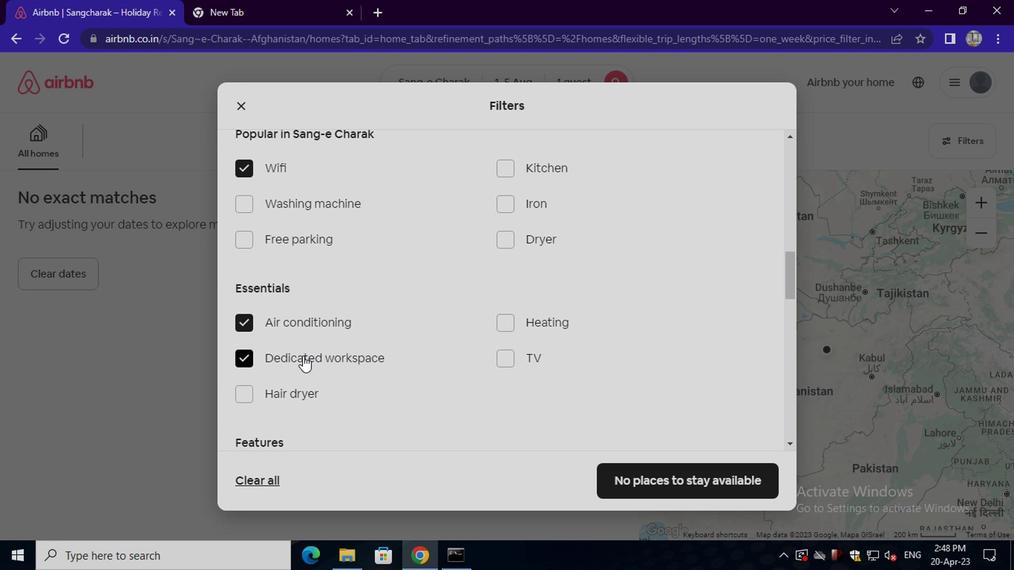 
Action: Mouse scrolled (290, 327) with delta (0, 0)
Screenshot: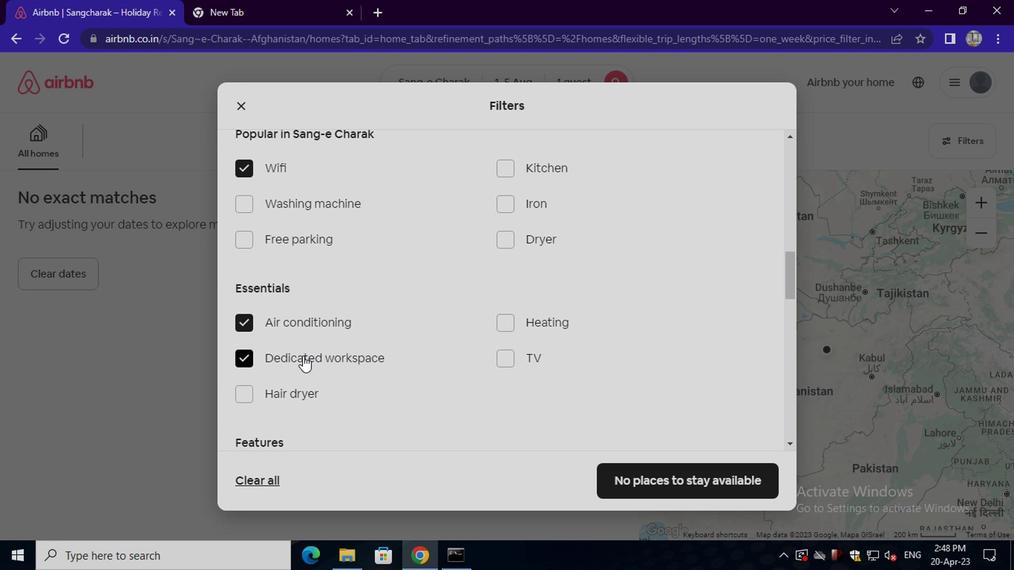 
Action: Mouse scrolled (290, 327) with delta (0, 0)
Screenshot: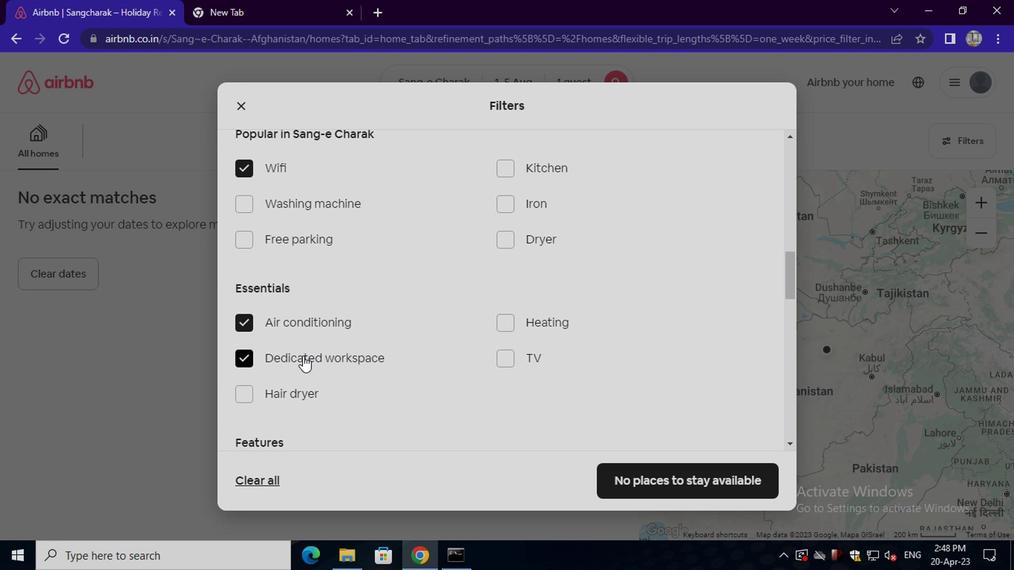 
Action: Mouse moved to (303, 330)
Screenshot: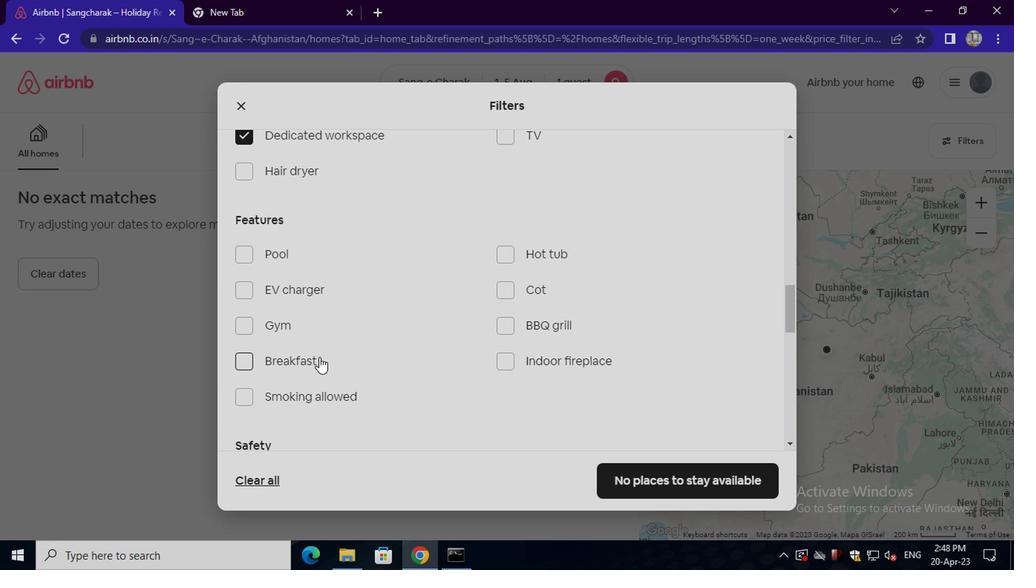 
Action: Mouse scrolled (303, 329) with delta (0, 0)
Screenshot: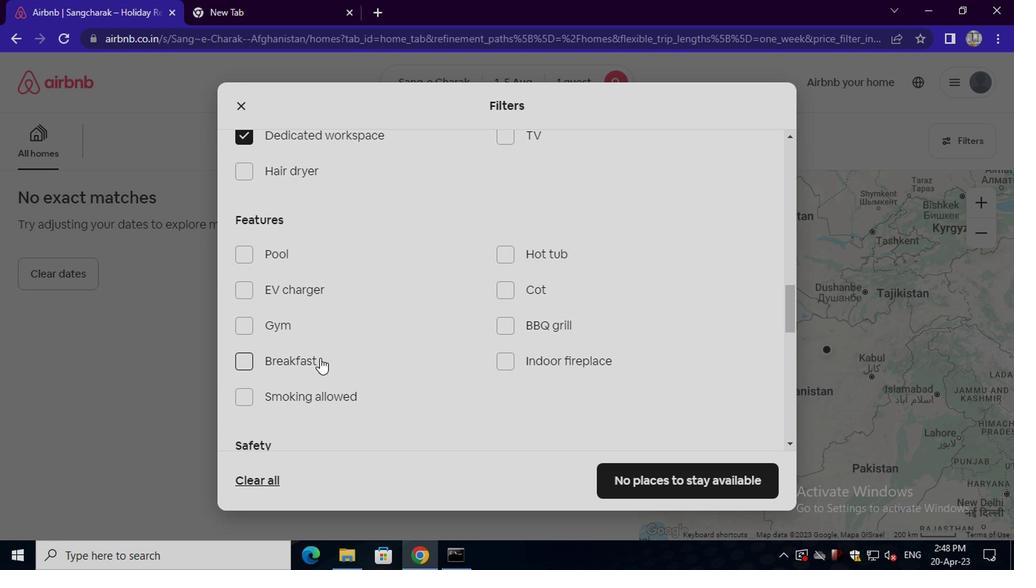 
Action: Mouse moved to (303, 330)
Screenshot: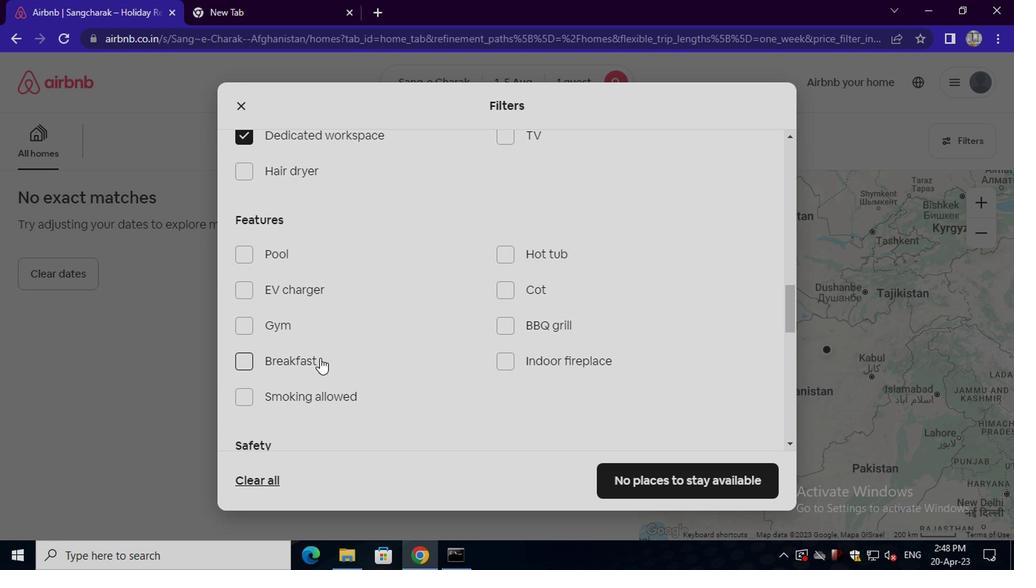 
Action: Mouse scrolled (303, 330) with delta (0, 0)
Screenshot: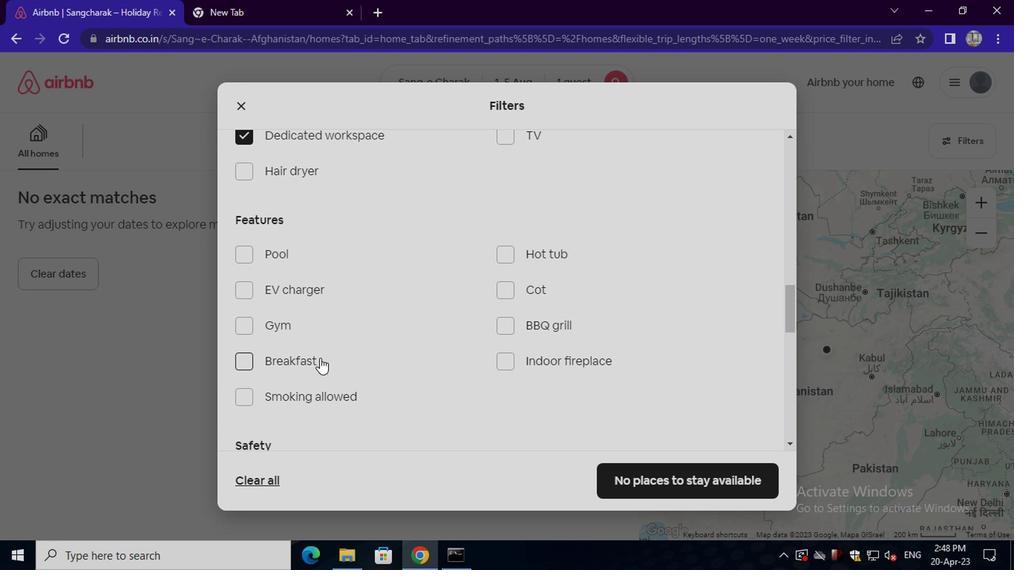 
Action: Mouse scrolled (303, 330) with delta (0, 0)
Screenshot: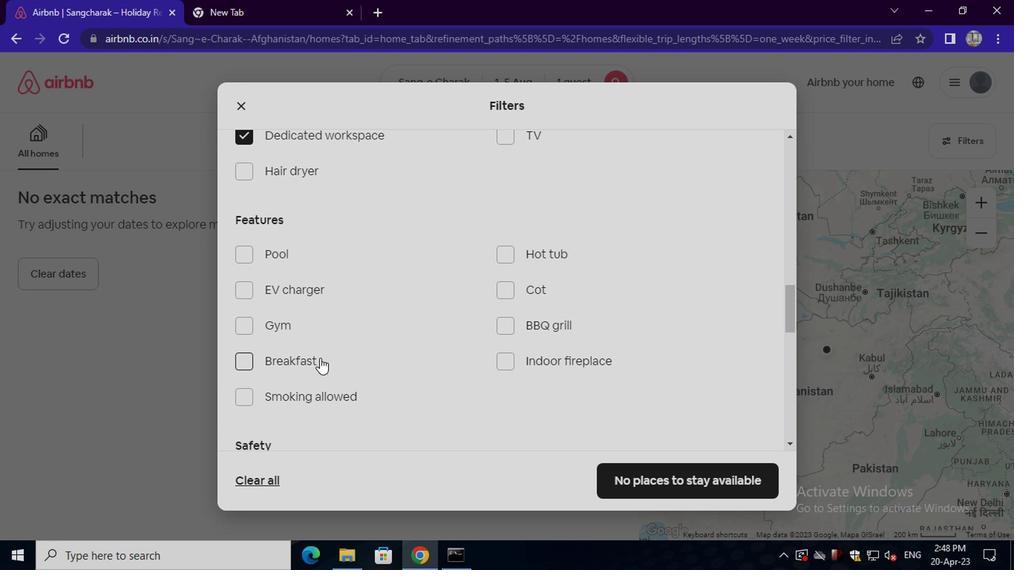 
Action: Mouse moved to (493, 353)
Screenshot: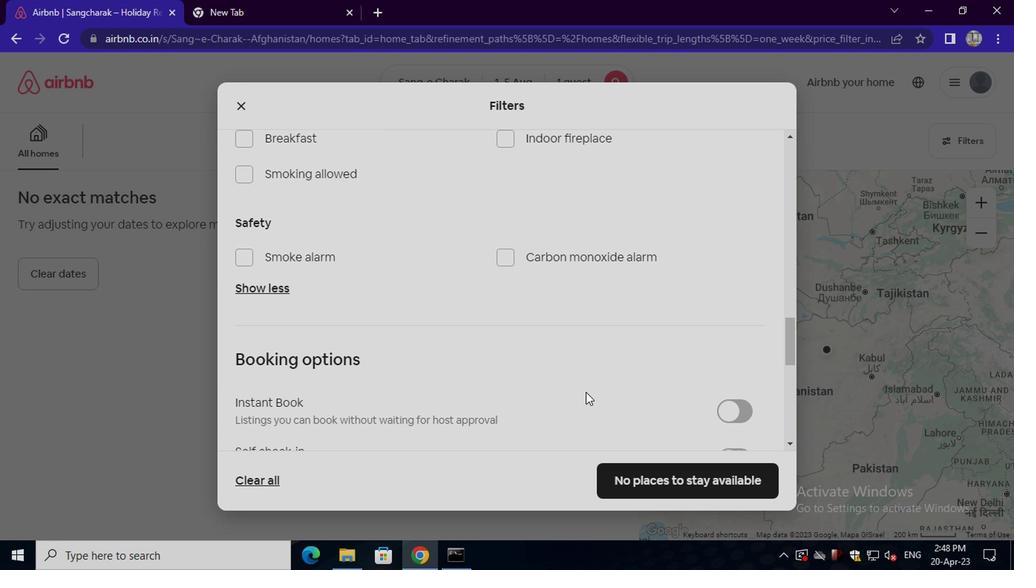 
Action: Mouse scrolled (493, 353) with delta (0, 0)
Screenshot: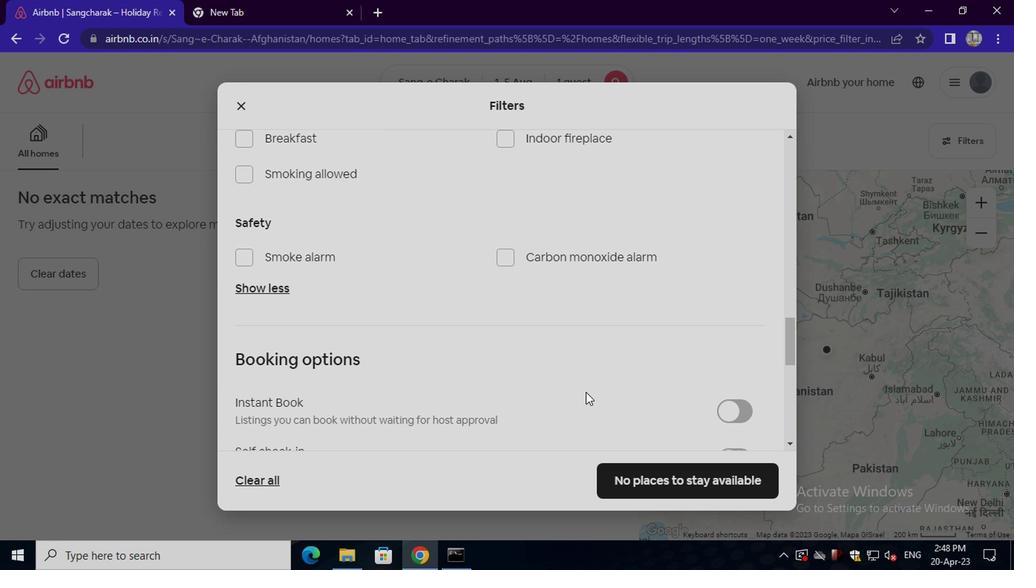 
Action: Mouse scrolled (493, 353) with delta (0, 0)
Screenshot: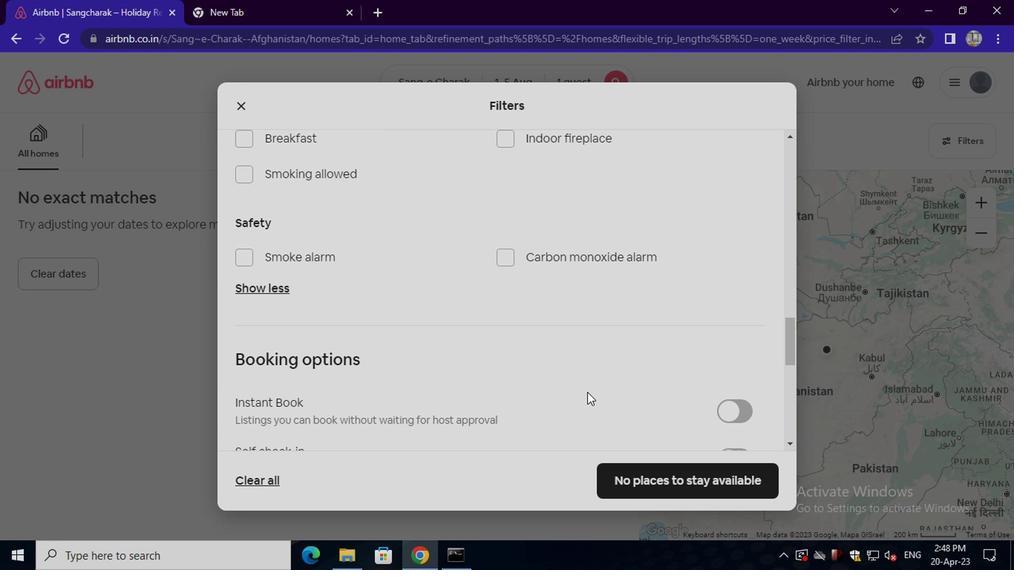 
Action: Mouse moved to (596, 293)
Screenshot: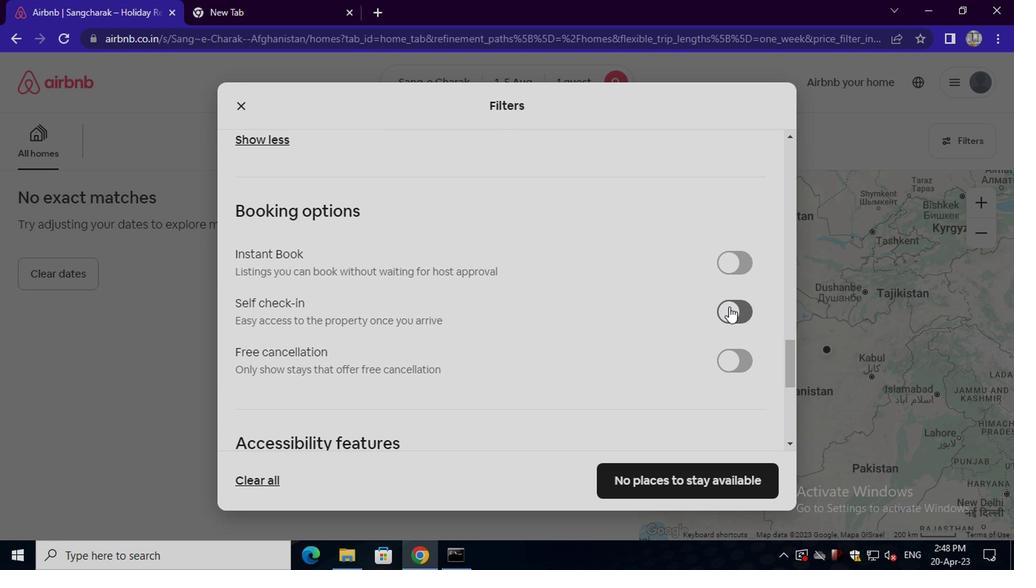 
Action: Mouse pressed left at (596, 293)
Screenshot: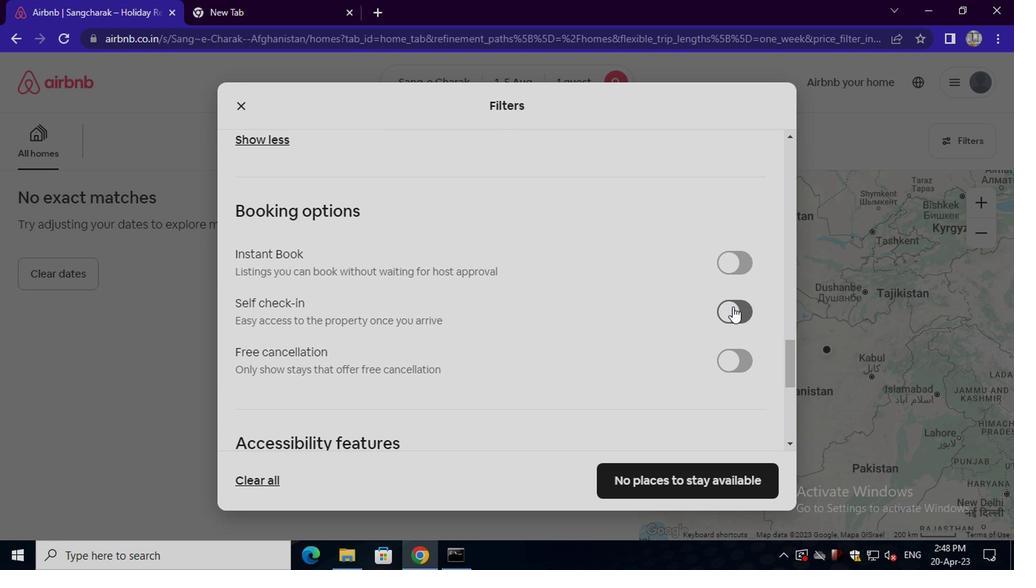 
Action: Mouse moved to (589, 294)
Screenshot: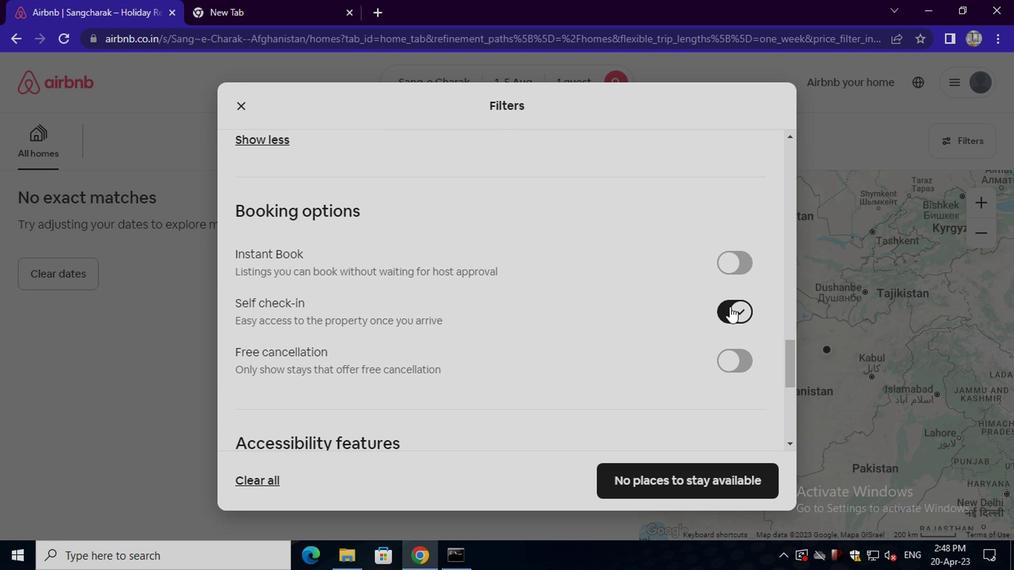 
Action: Mouse scrolled (589, 293) with delta (0, 0)
Screenshot: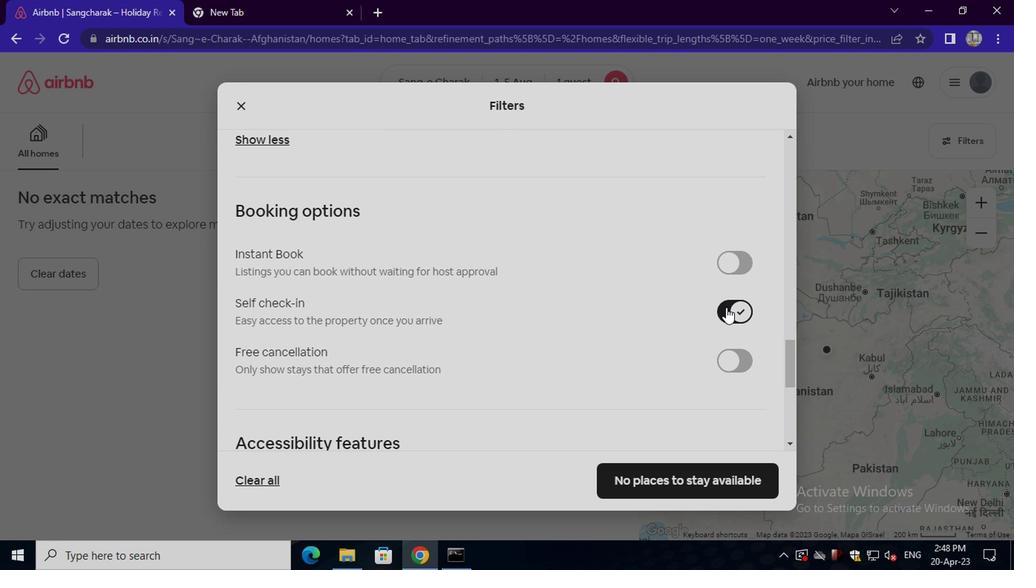 
Action: Mouse scrolled (589, 293) with delta (0, 0)
Screenshot: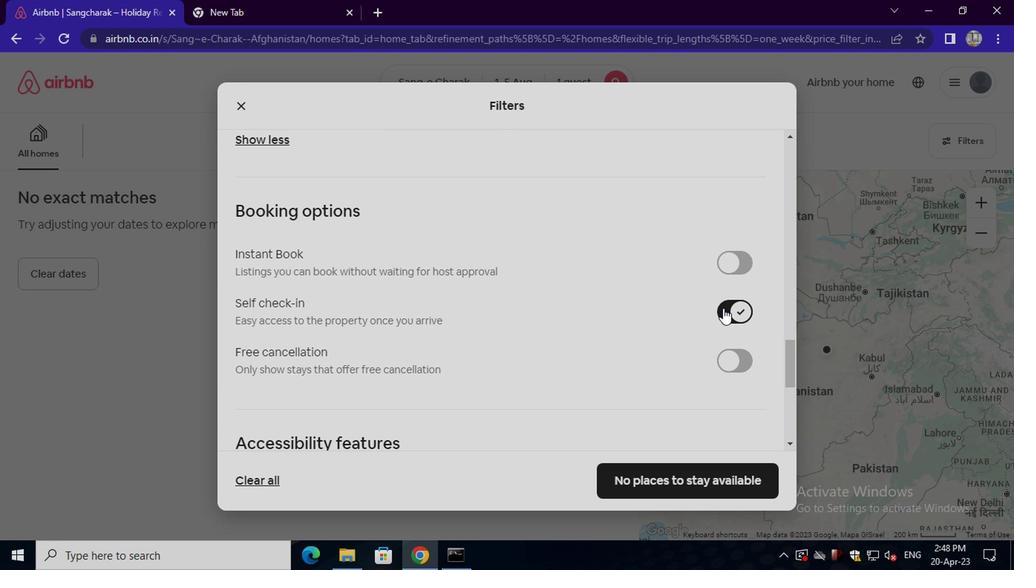
Action: Mouse moved to (588, 294)
Screenshot: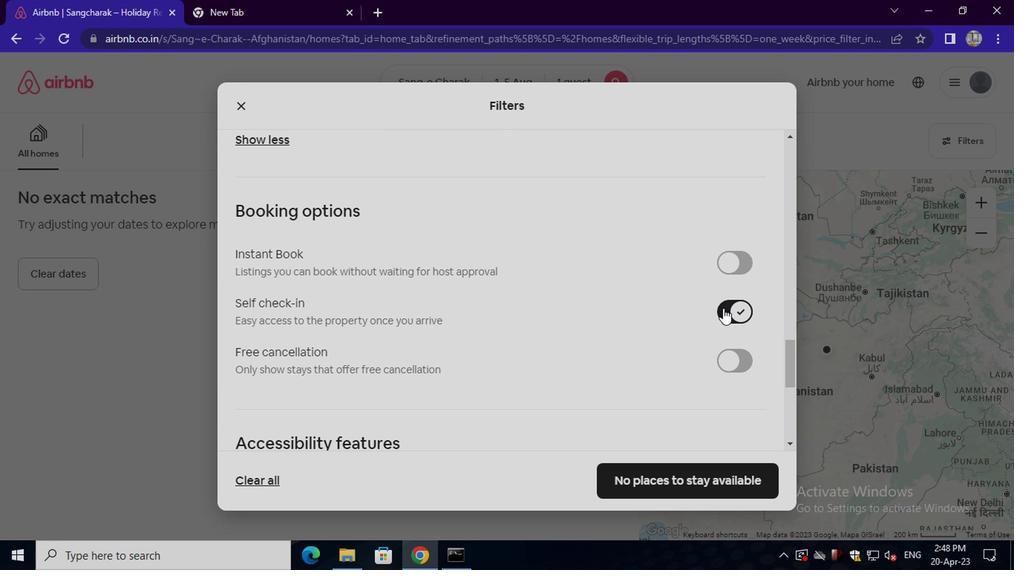
Action: Mouse scrolled (588, 293) with delta (0, 0)
Screenshot: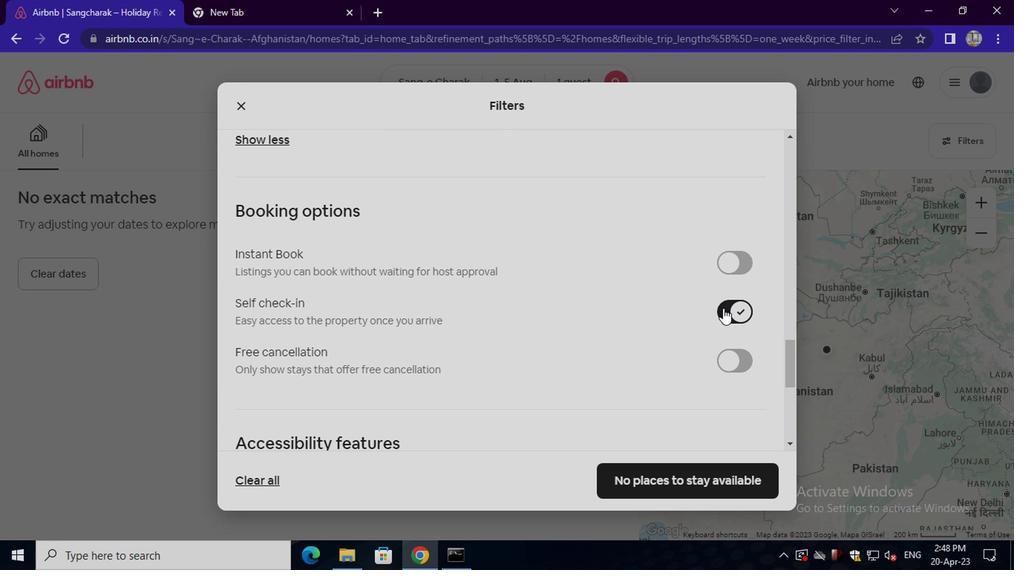 
Action: Mouse moved to (577, 299)
Screenshot: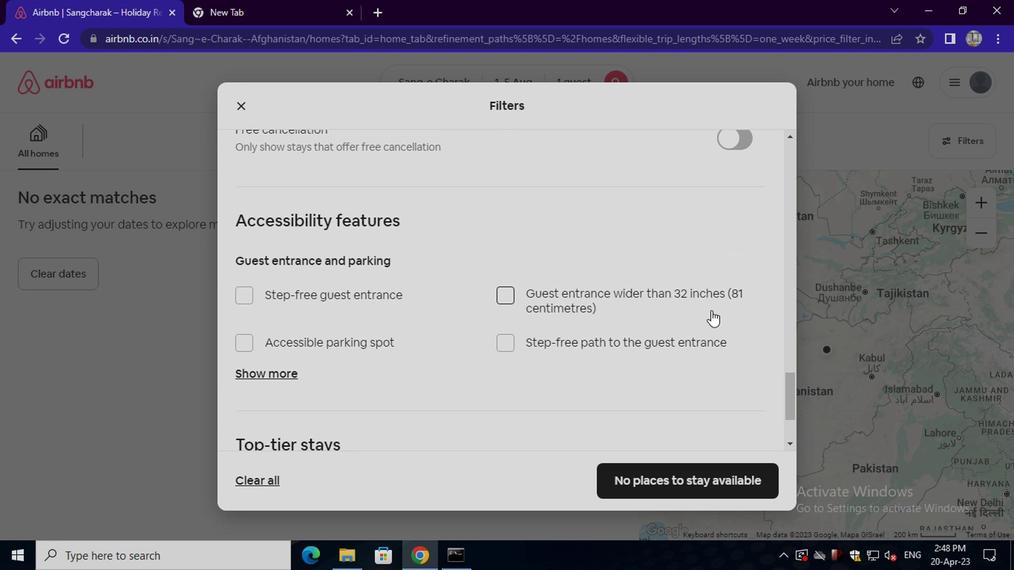 
Action: Mouse scrolled (577, 299) with delta (0, 0)
Screenshot: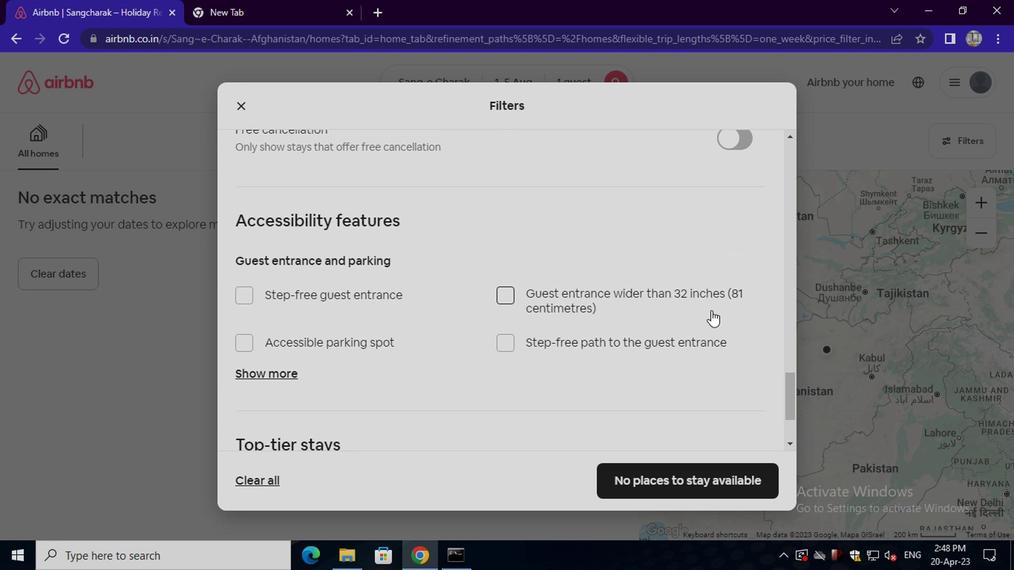 
Action: Mouse moved to (577, 300)
Screenshot: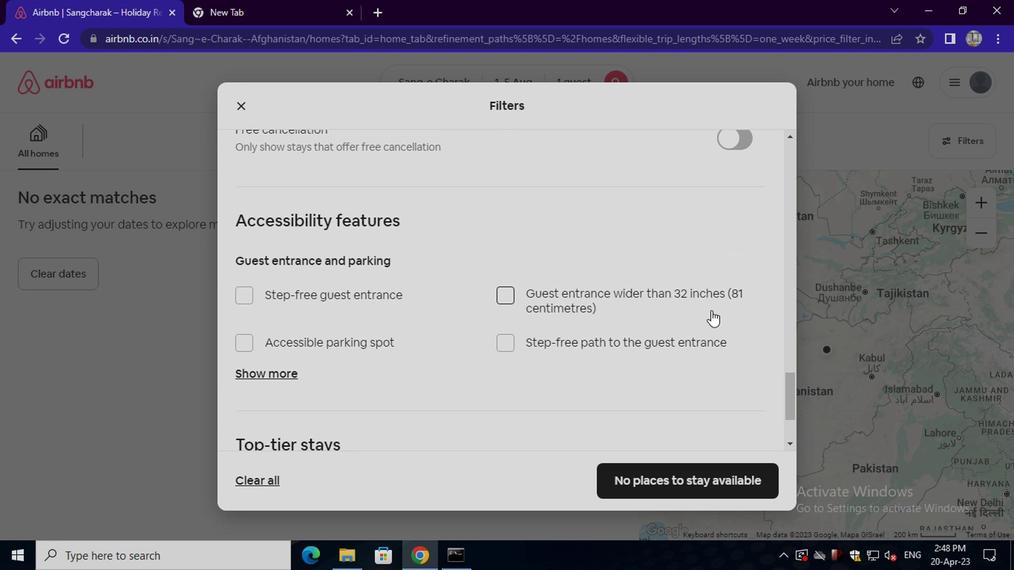 
Action: Mouse scrolled (577, 299) with delta (0, 0)
Screenshot: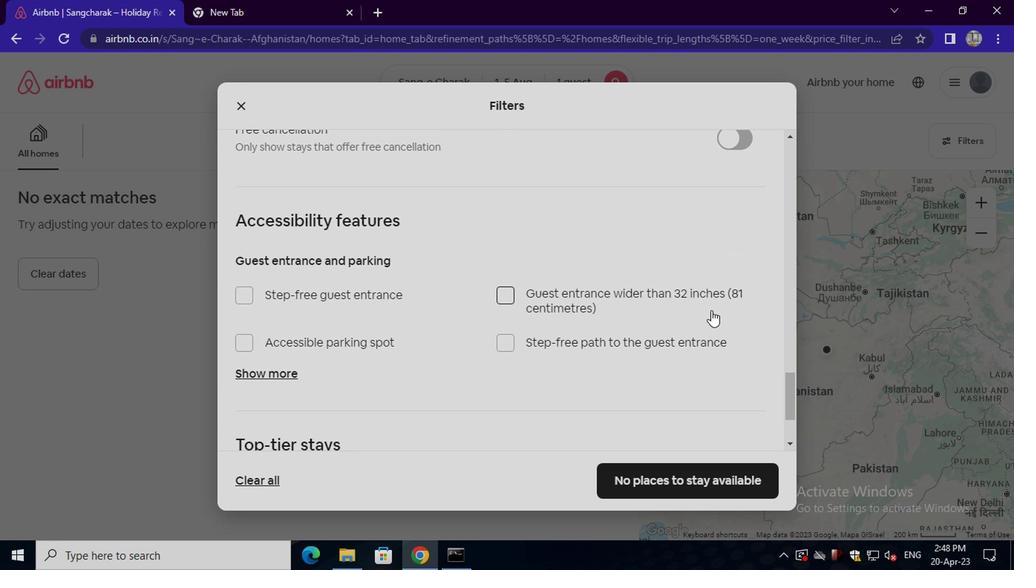 
Action: Mouse moved to (576, 300)
Screenshot: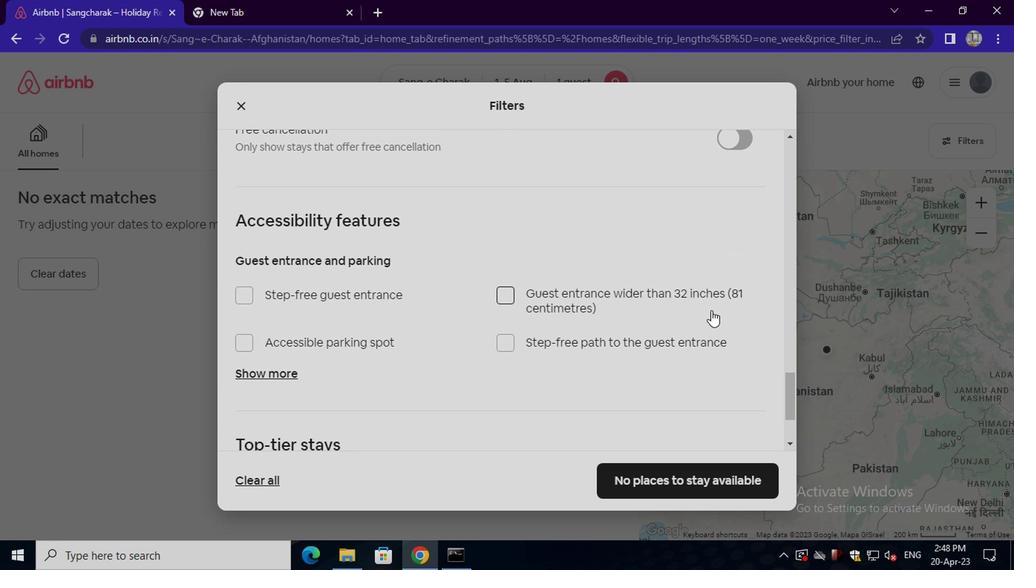 
Action: Mouse scrolled (576, 299) with delta (0, 0)
Screenshot: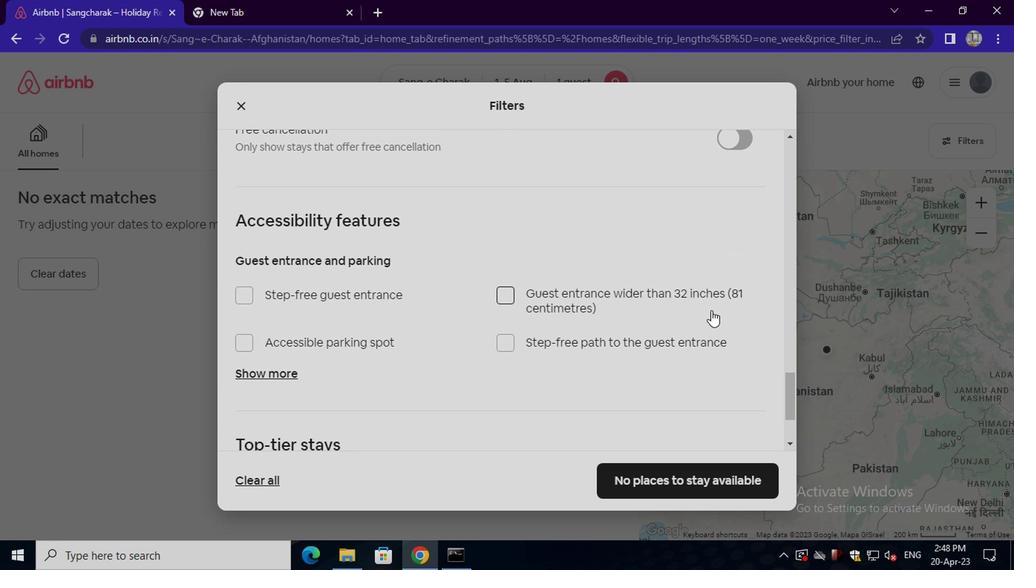 
Action: Mouse moved to (576, 301)
Screenshot: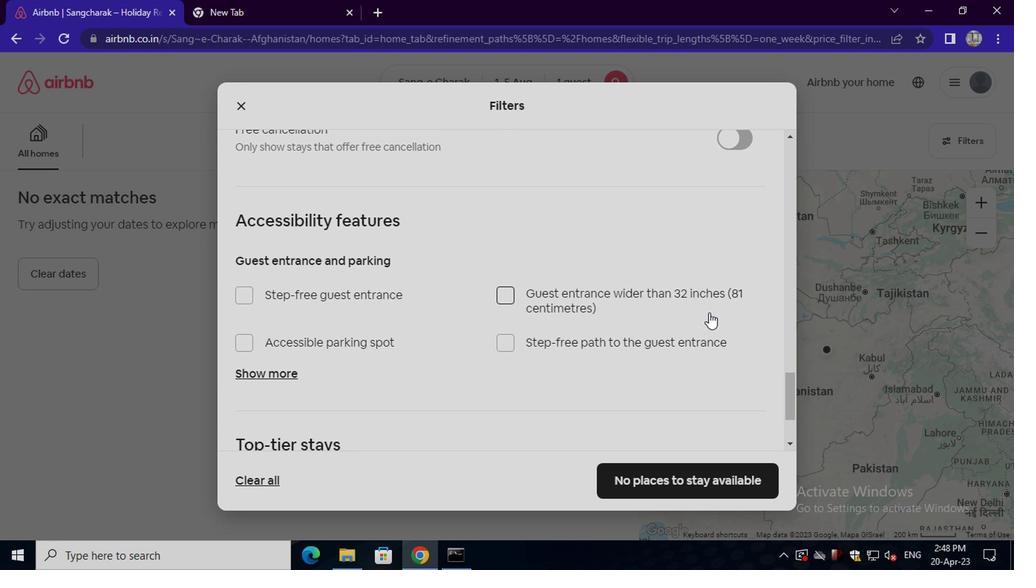 
Action: Mouse scrolled (576, 300) with delta (0, 0)
Screenshot: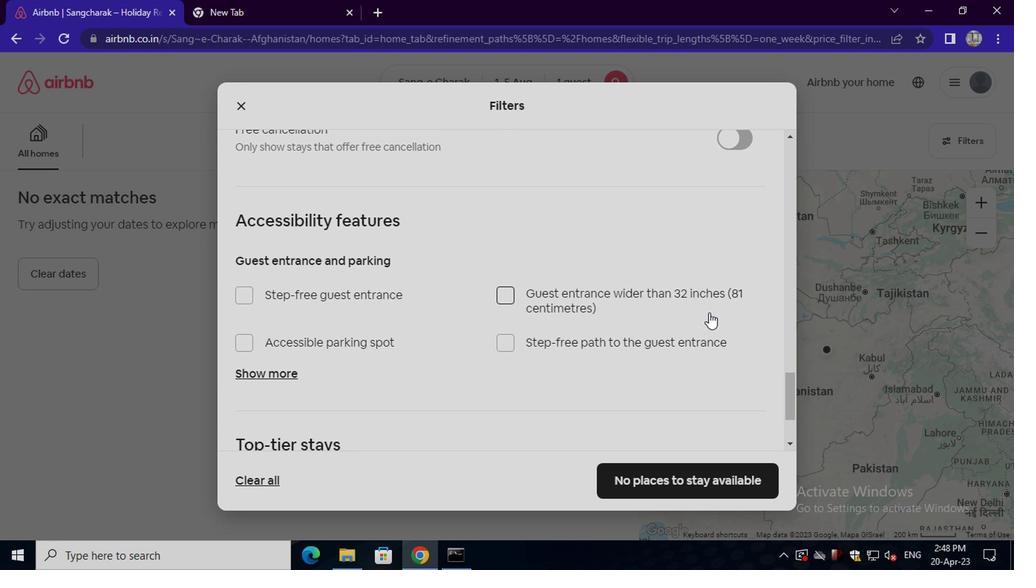 
Action: Mouse moved to (528, 419)
Screenshot: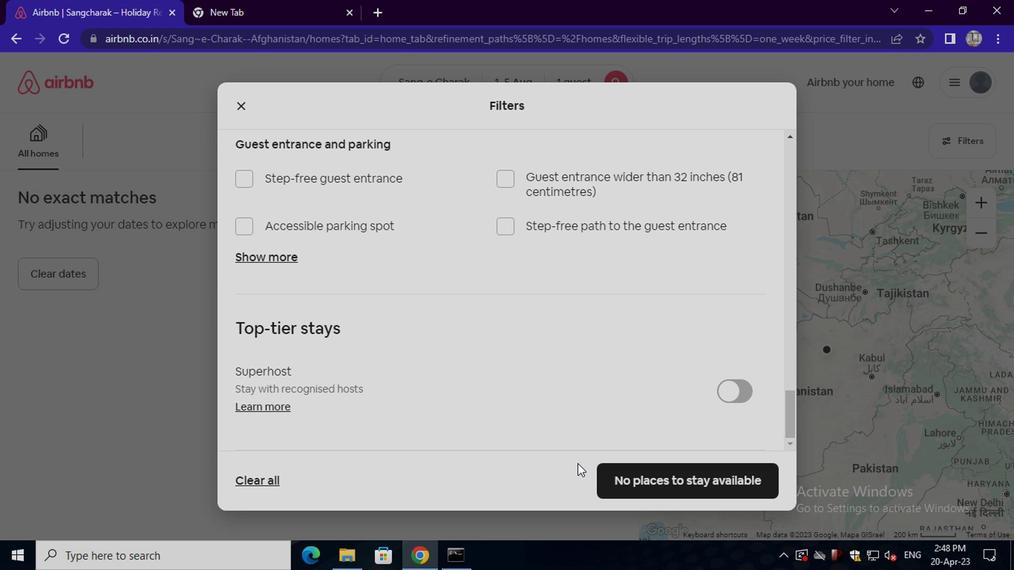 
Action: Mouse pressed left at (528, 419)
Screenshot: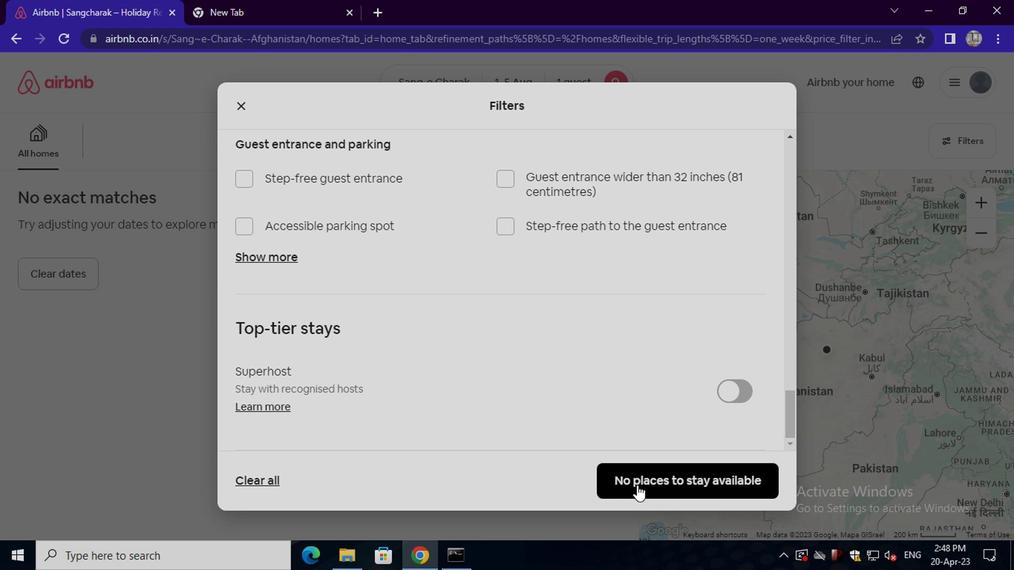 
Action: Mouse moved to (528, 419)
Screenshot: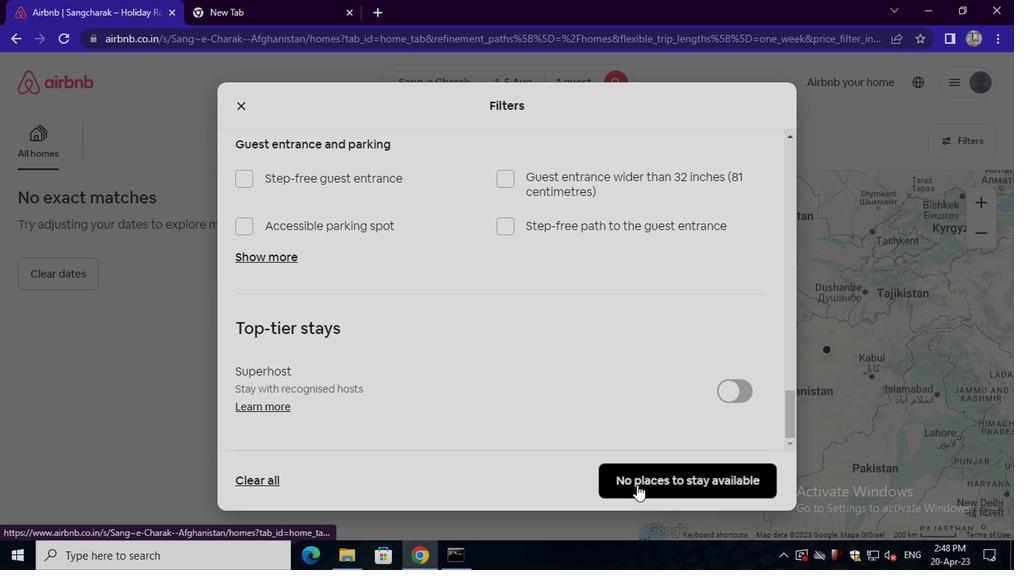 
